 Task: Create a rule from the Routing list, Task moved to a section -> Set Priority in the project BlueTechie , set the section as Done clear the priority
Action: Mouse moved to (590, 418)
Screenshot: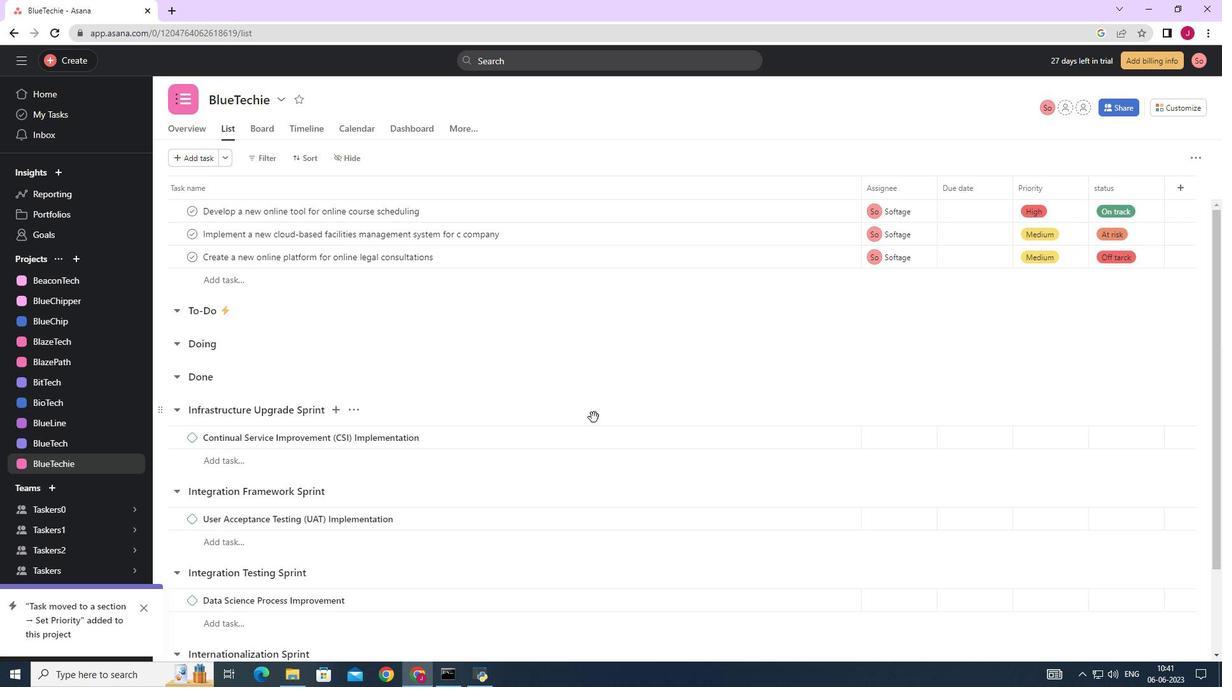 
Action: Mouse scrolled (590, 419) with delta (0, 0)
Screenshot: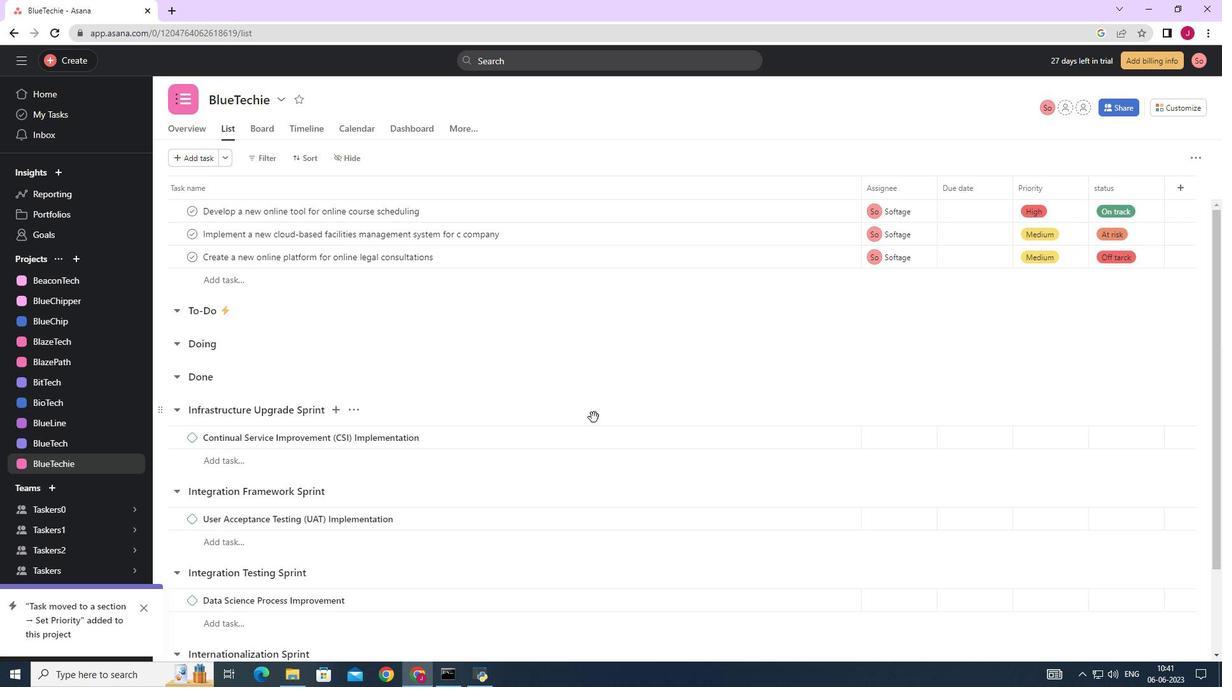 
Action: Mouse moved to (589, 418)
Screenshot: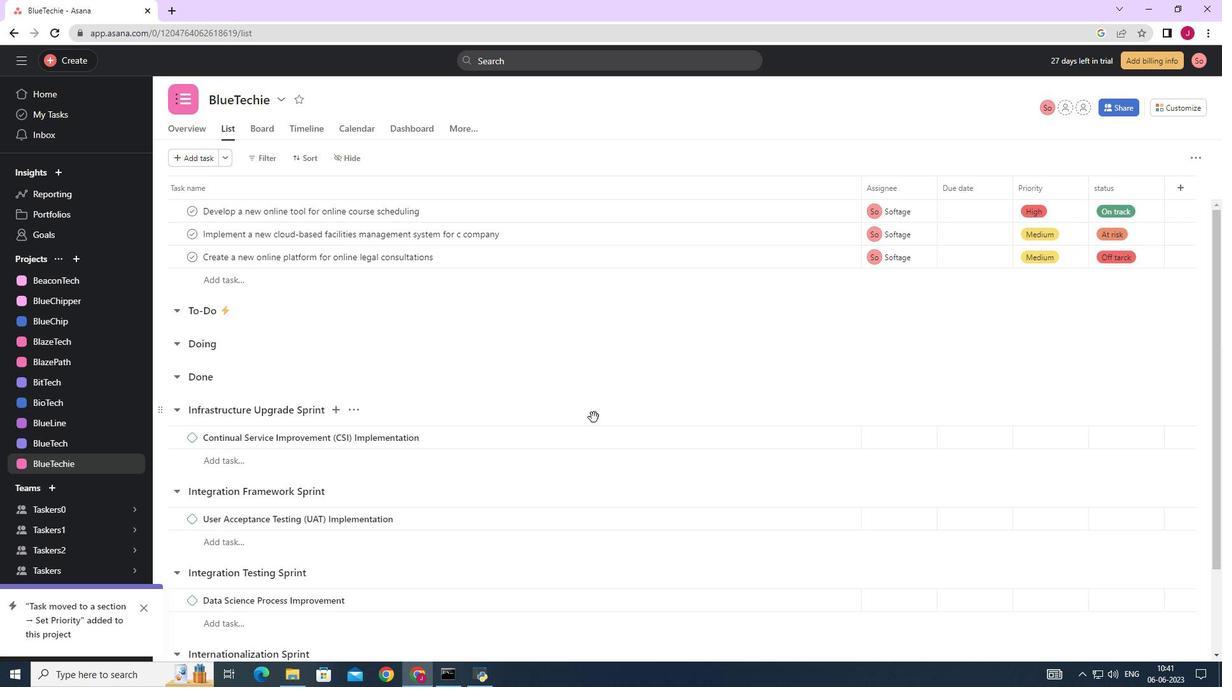 
Action: Mouse scrolled (589, 419) with delta (0, 0)
Screenshot: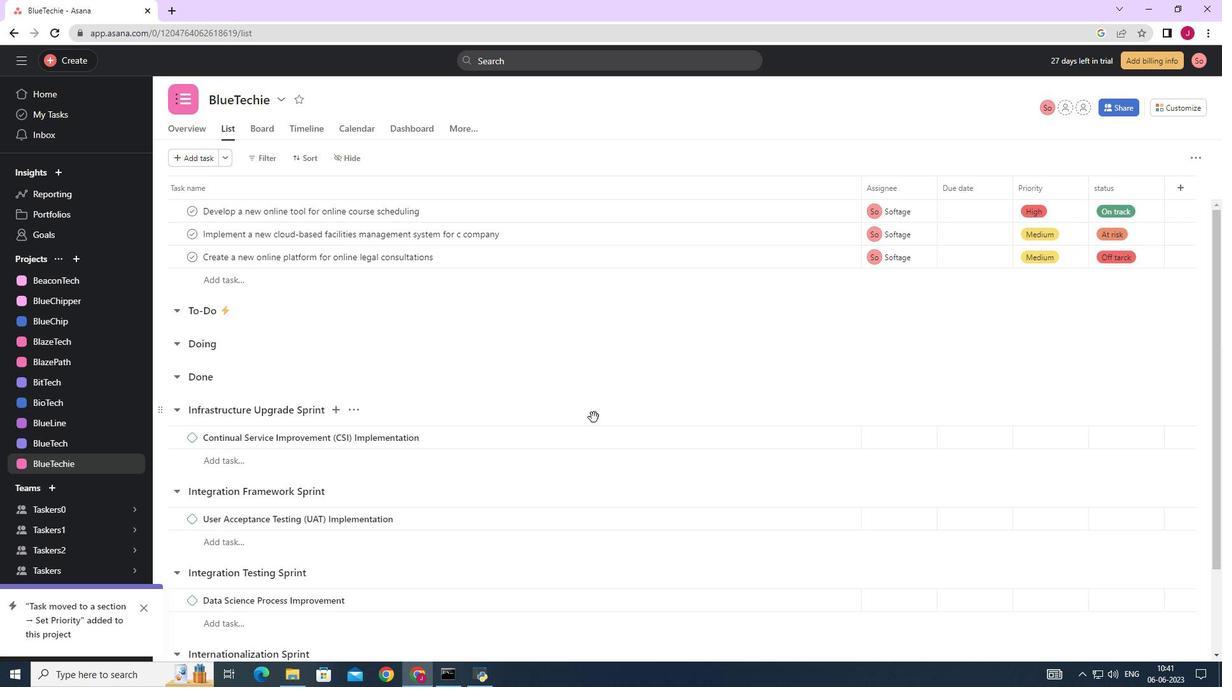 
Action: Mouse moved to (578, 418)
Screenshot: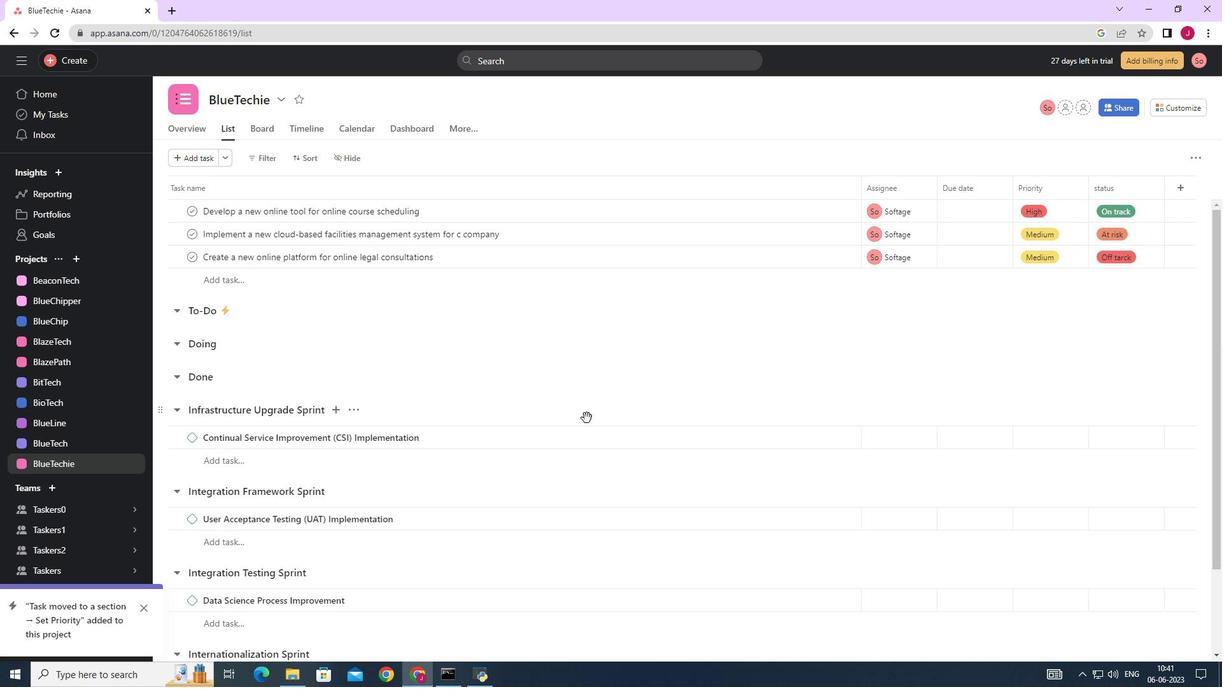
Action: Mouse scrolled (578, 417) with delta (0, 0)
Screenshot: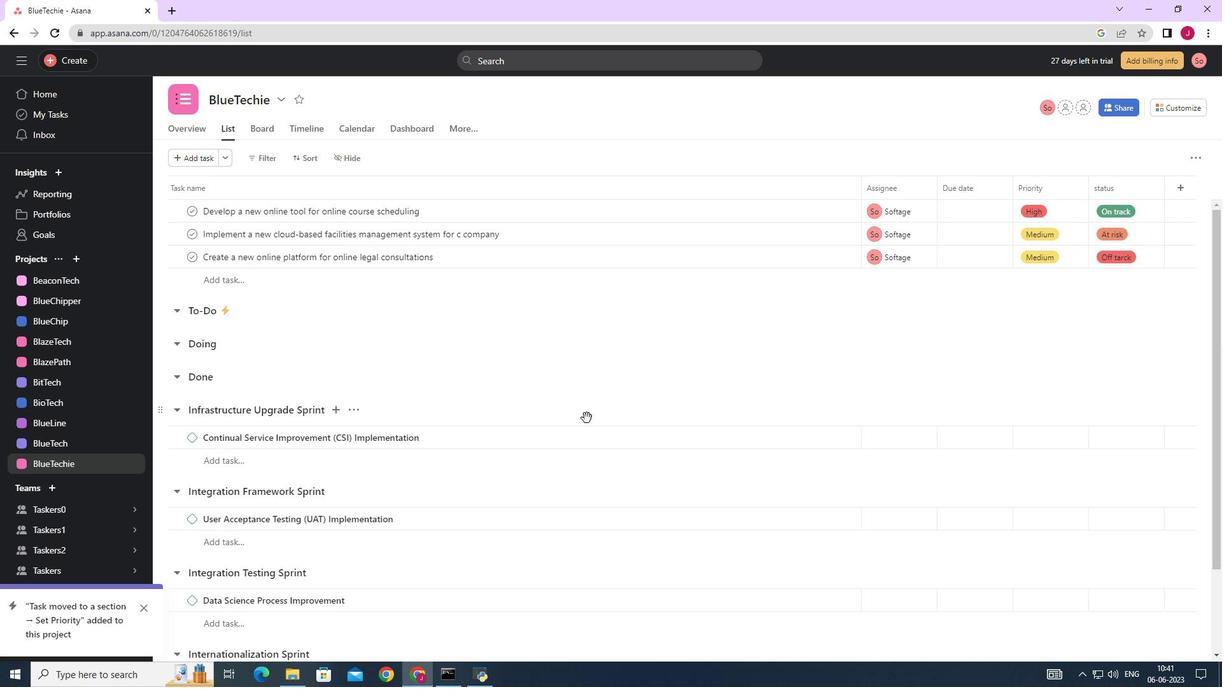 
Action: Mouse scrolled (578, 417) with delta (0, 0)
Screenshot: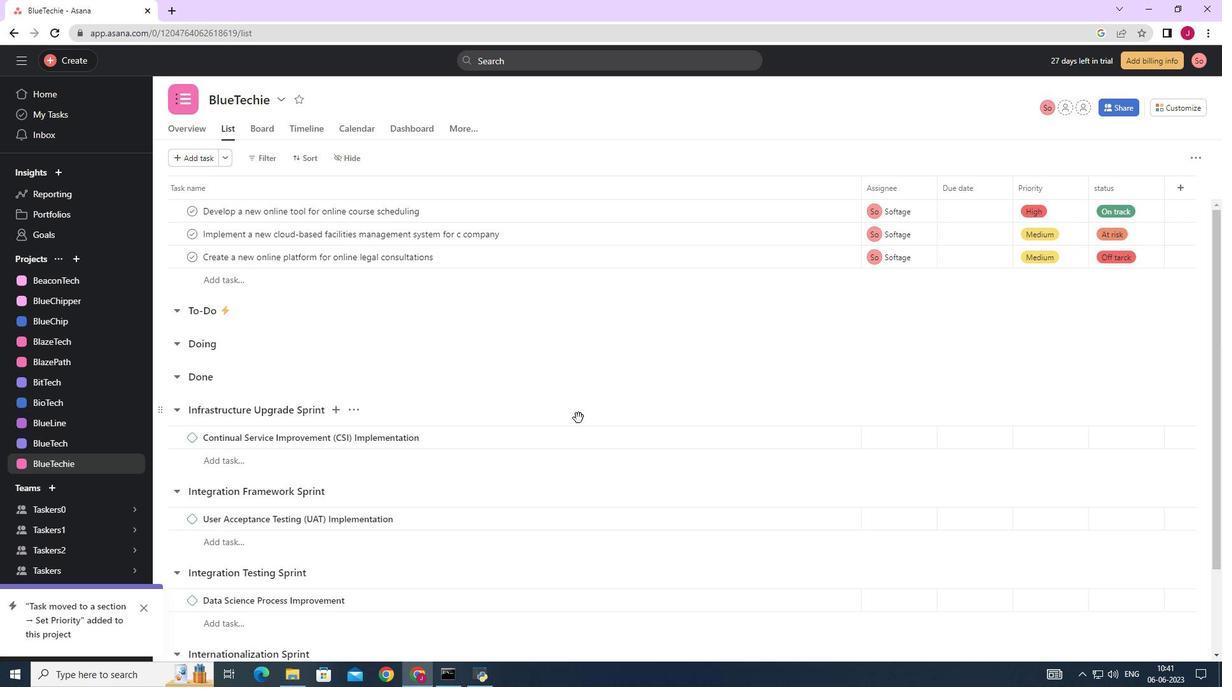
Action: Mouse moved to (577, 418)
Screenshot: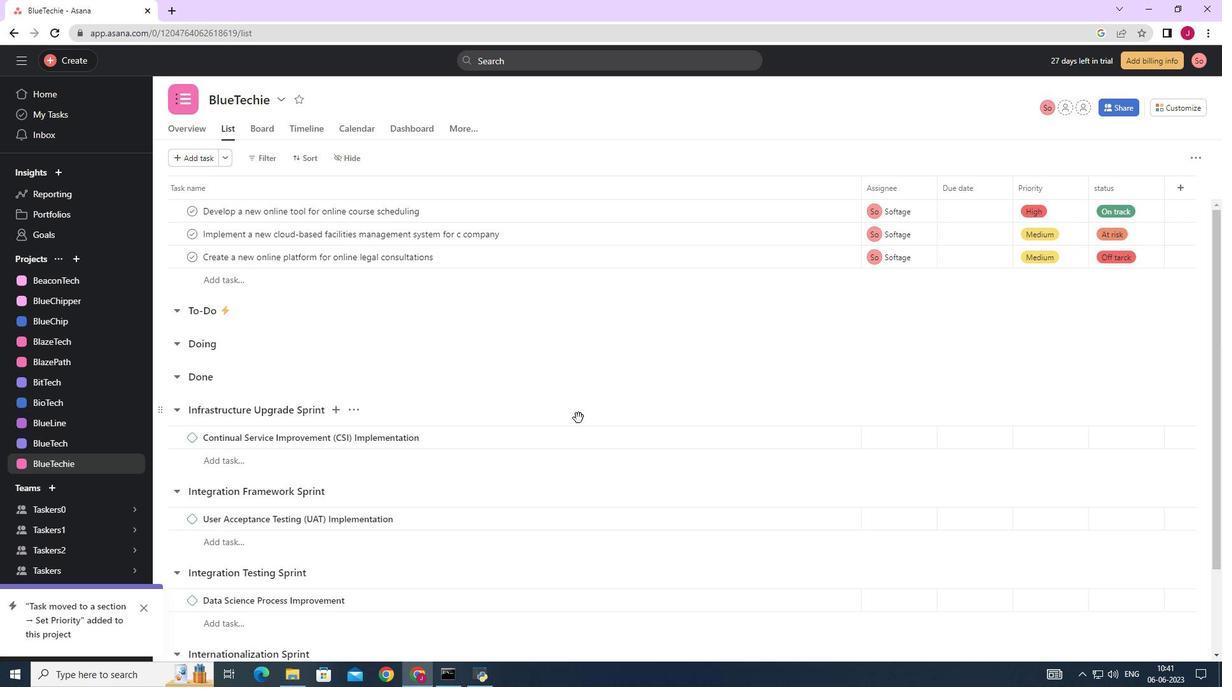 
Action: Mouse scrolled (577, 417) with delta (0, 0)
Screenshot: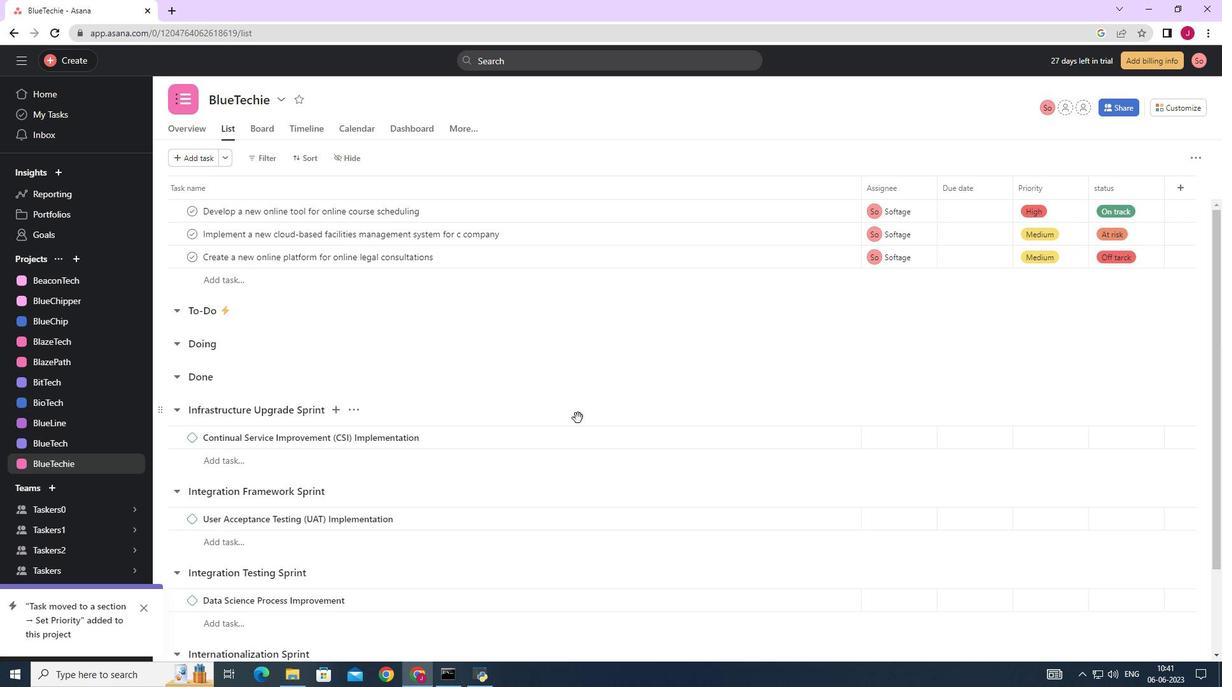 
Action: Mouse moved to (576, 419)
Screenshot: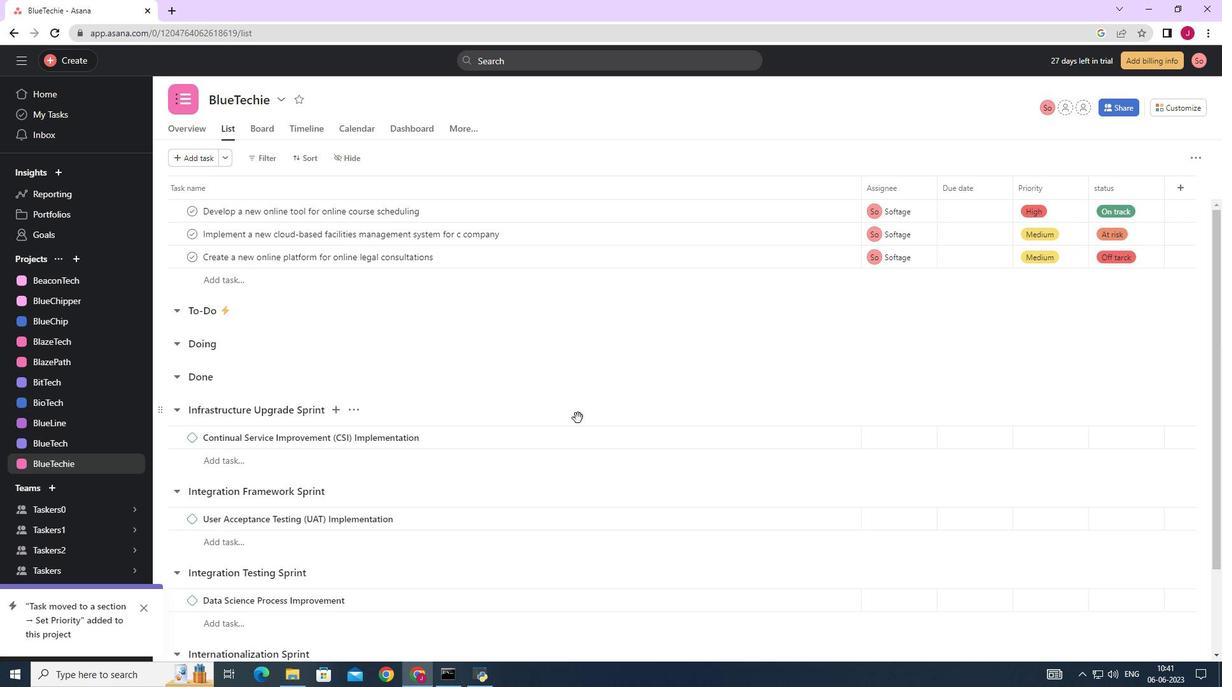 
Action: Mouse scrolled (576, 418) with delta (0, 0)
Screenshot: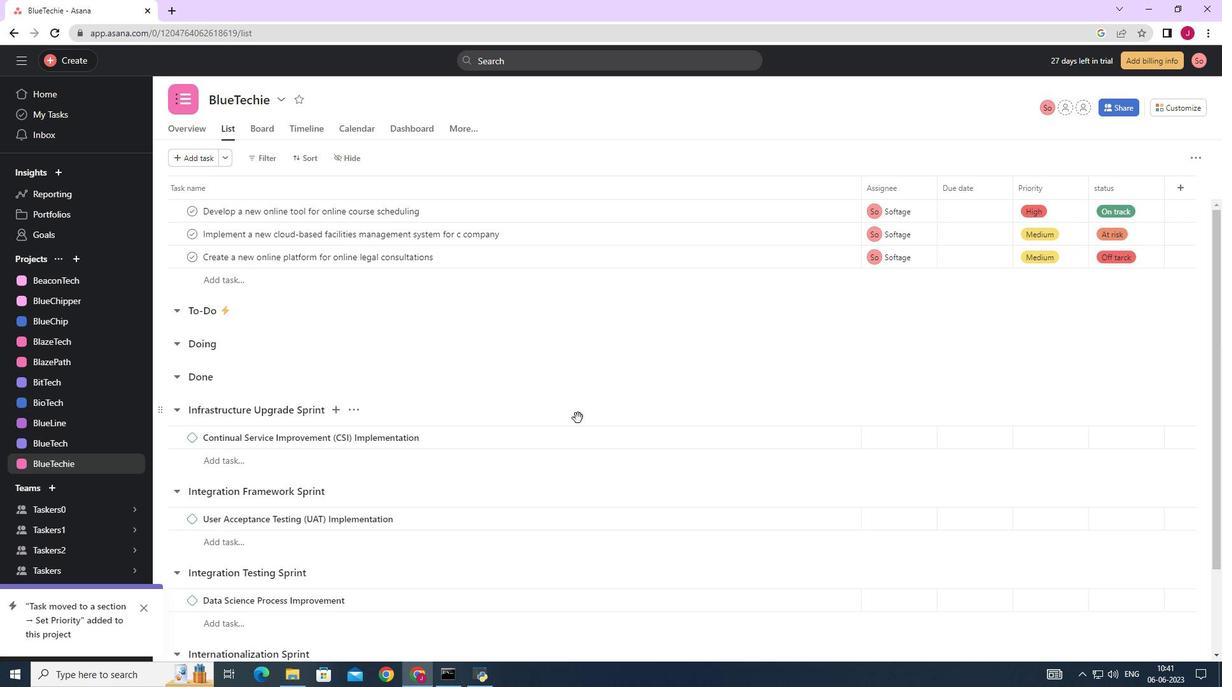 
Action: Mouse moved to (574, 419)
Screenshot: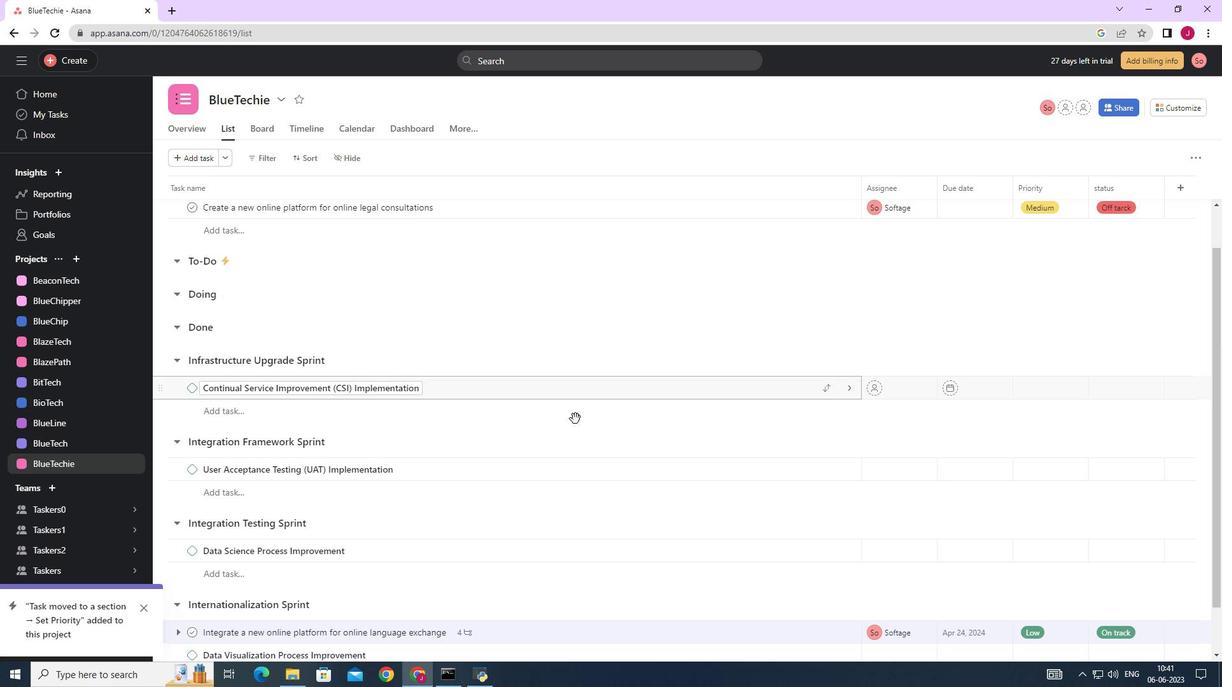 
Action: Mouse scrolled (574, 419) with delta (0, 0)
Screenshot: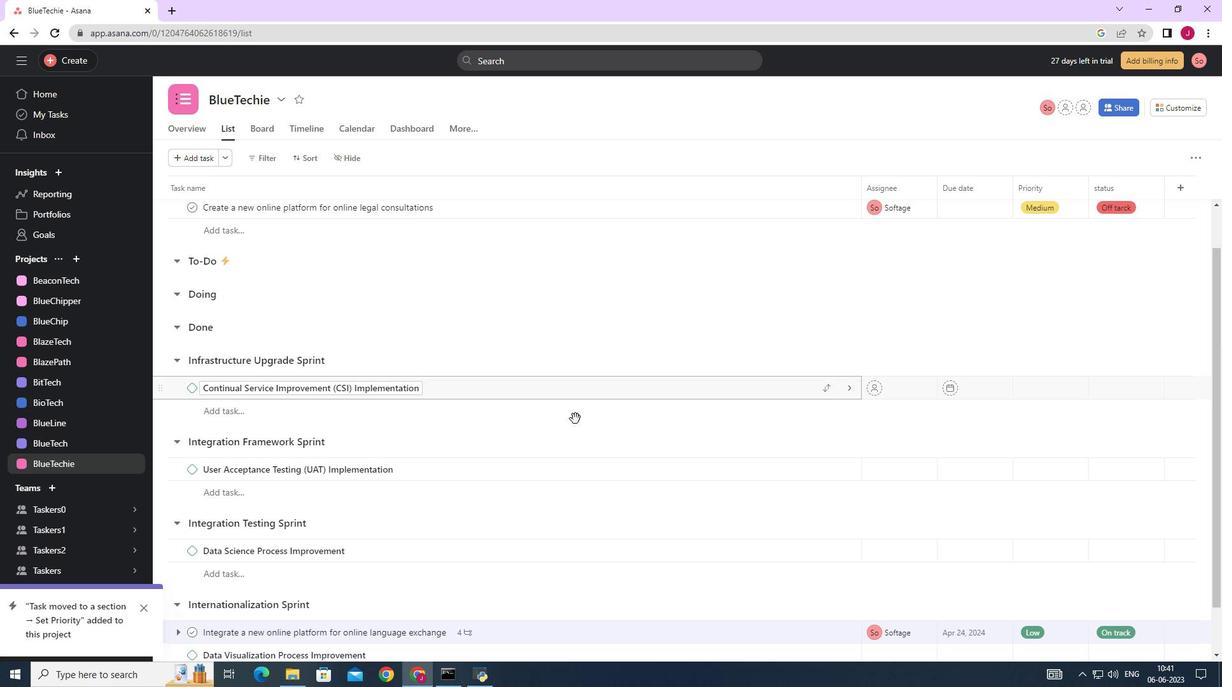 
Action: Mouse scrolled (574, 419) with delta (0, 0)
Screenshot: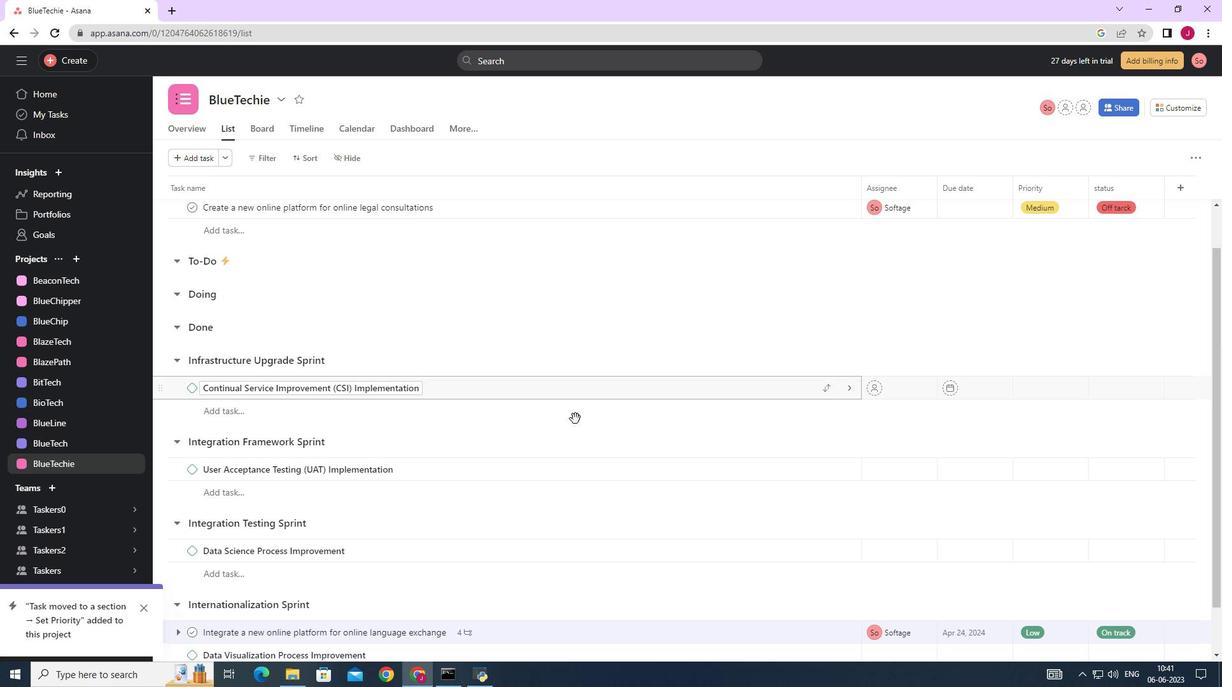 
Action: Mouse scrolled (574, 419) with delta (0, 0)
Screenshot: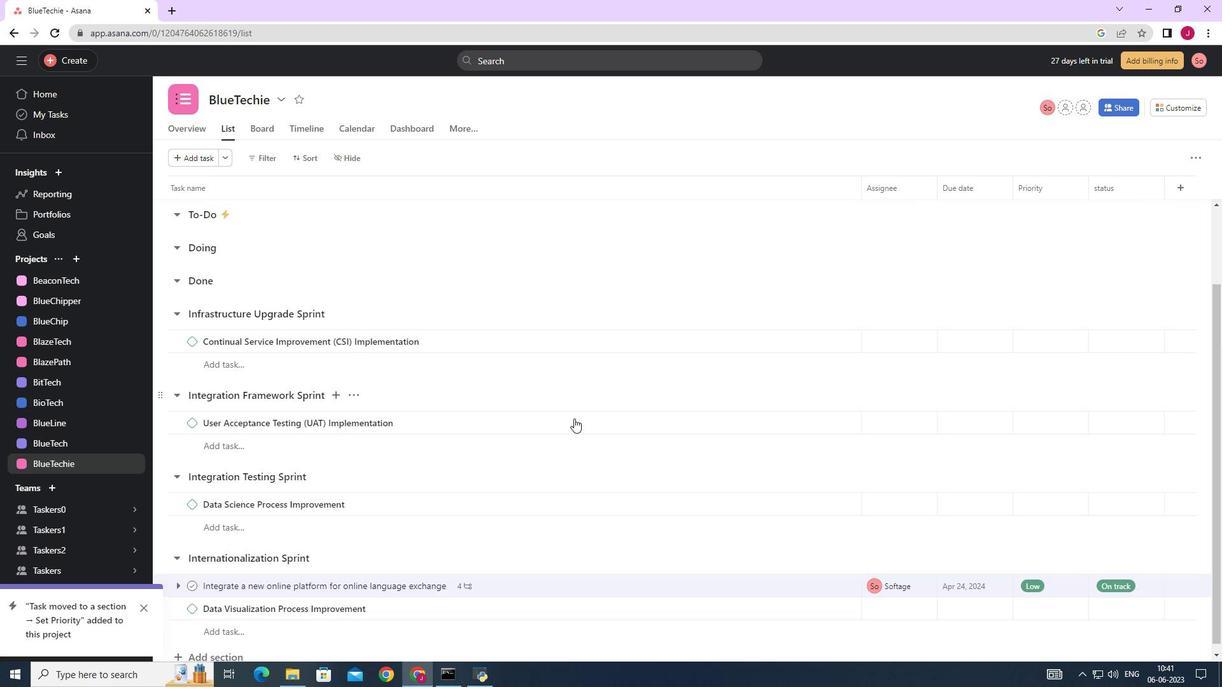 
Action: Mouse scrolled (574, 419) with delta (0, 0)
Screenshot: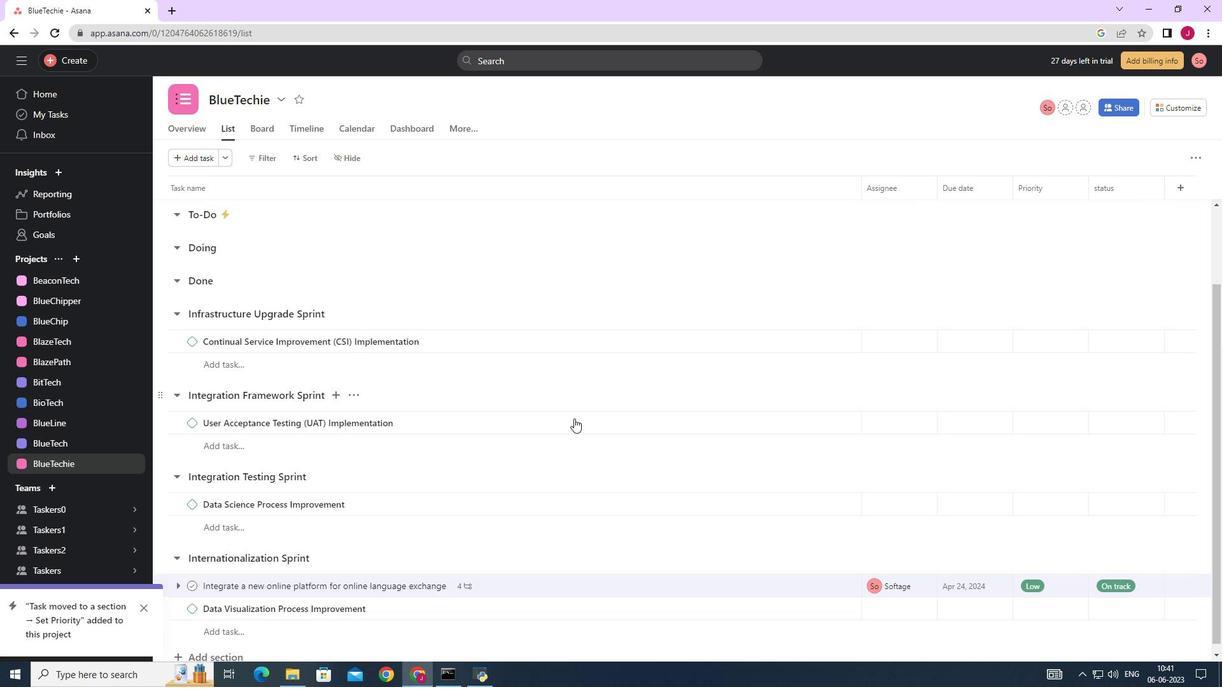 
Action: Mouse scrolled (574, 419) with delta (0, 0)
Screenshot: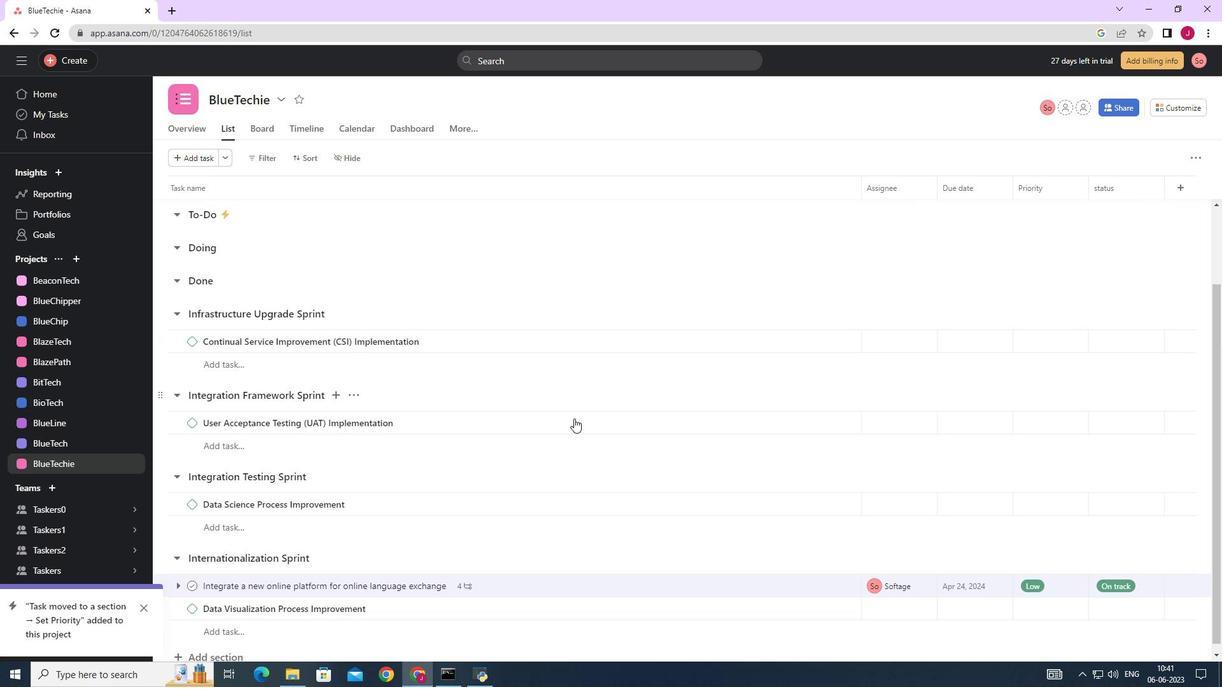 
Action: Mouse moved to (1175, 104)
Screenshot: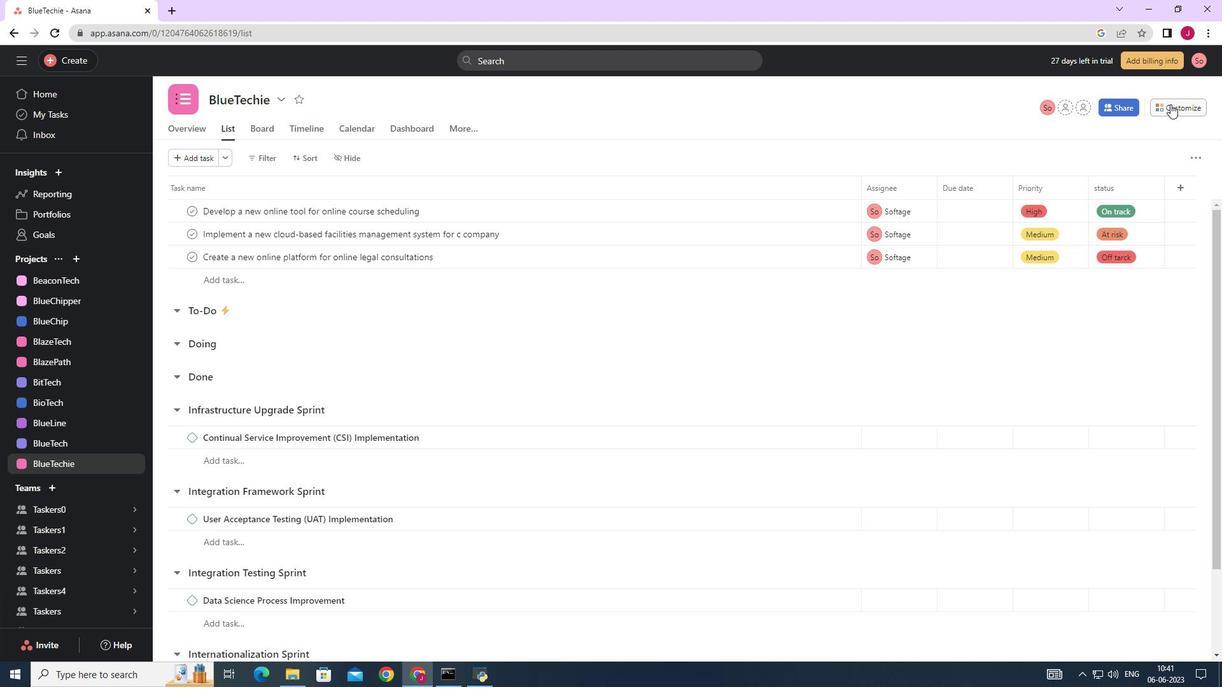 
Action: Mouse pressed left at (1175, 104)
Screenshot: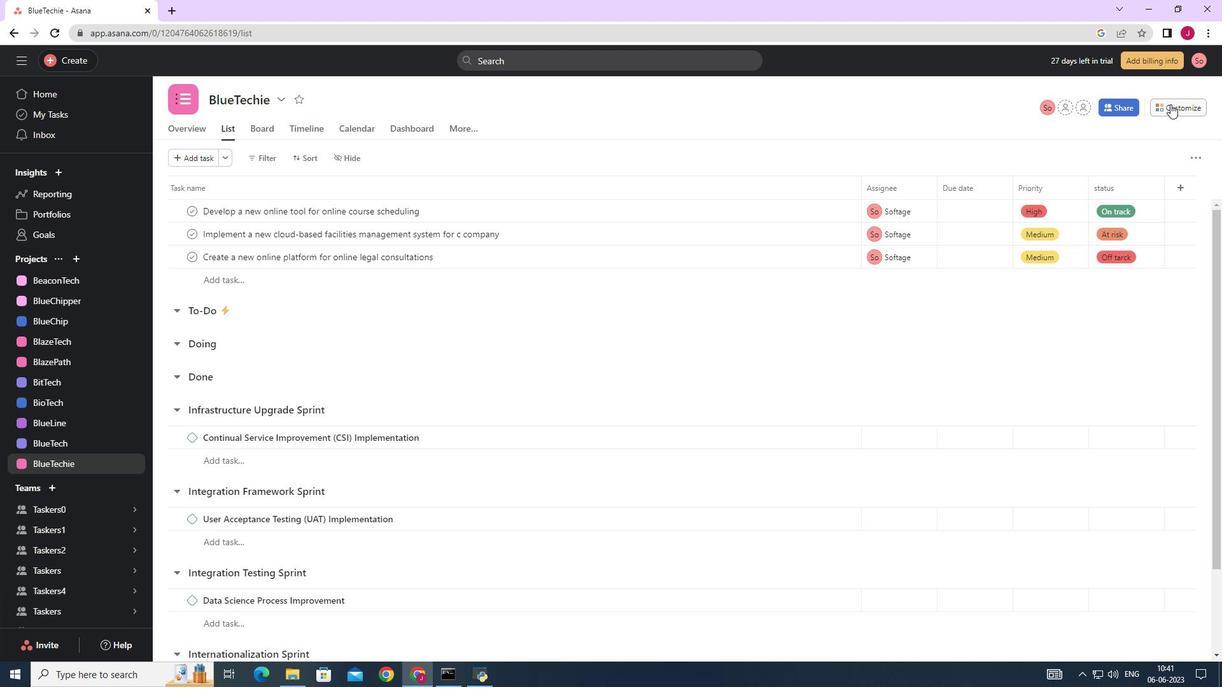 
Action: Mouse moved to (954, 284)
Screenshot: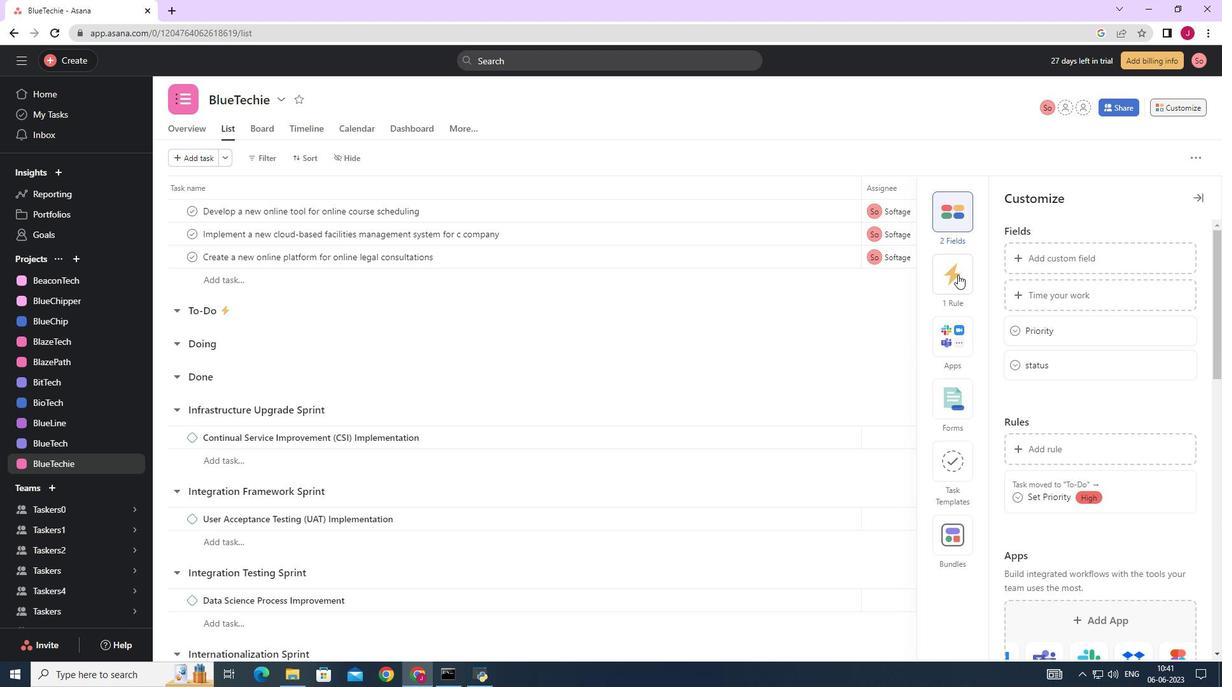
Action: Mouse pressed left at (954, 284)
Screenshot: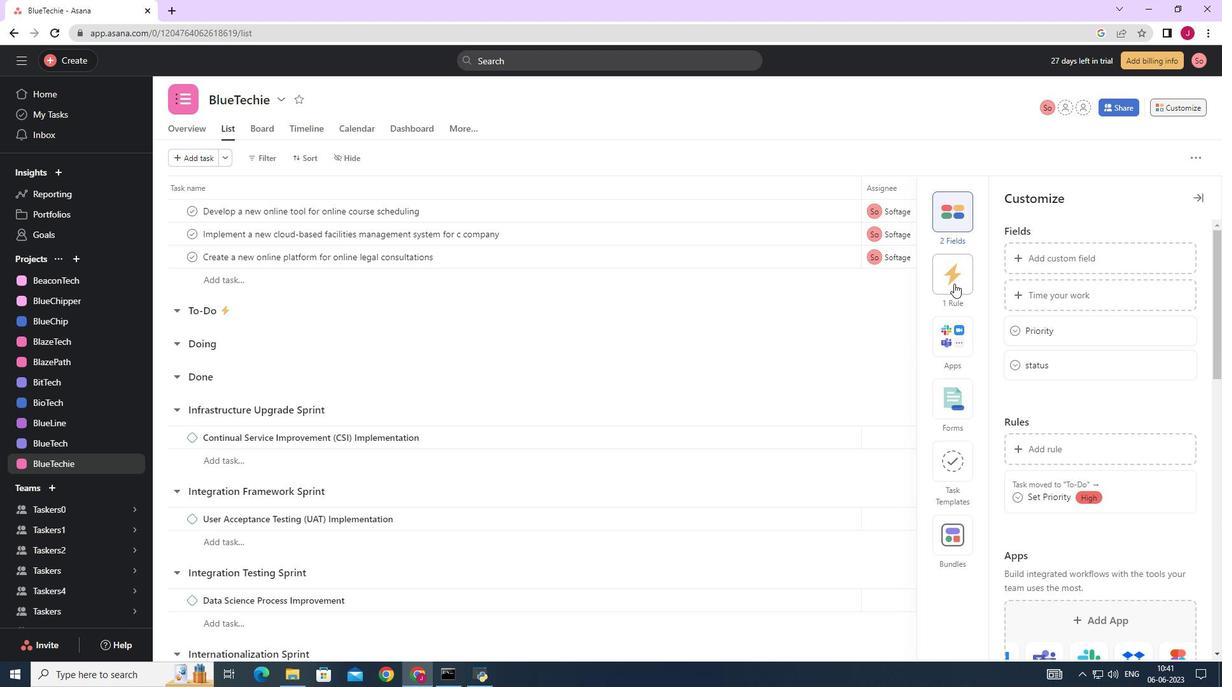 
Action: Mouse moved to (1058, 259)
Screenshot: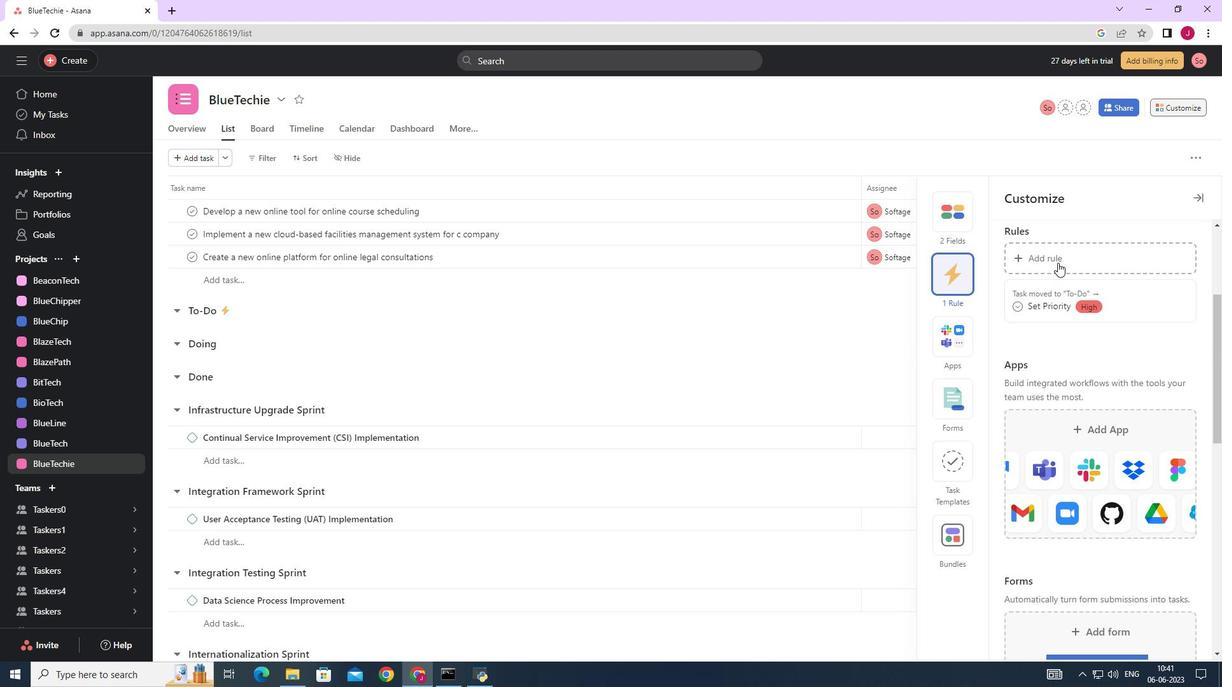 
Action: Mouse pressed left at (1058, 259)
Screenshot: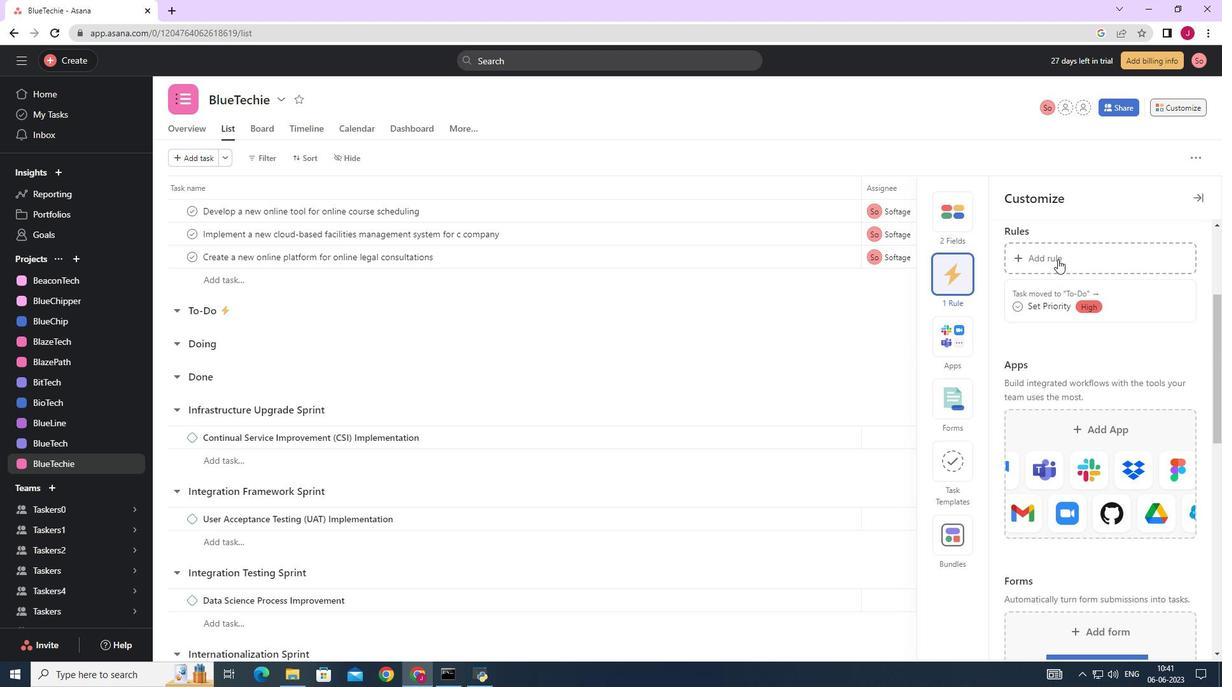 
Action: Mouse moved to (270, 168)
Screenshot: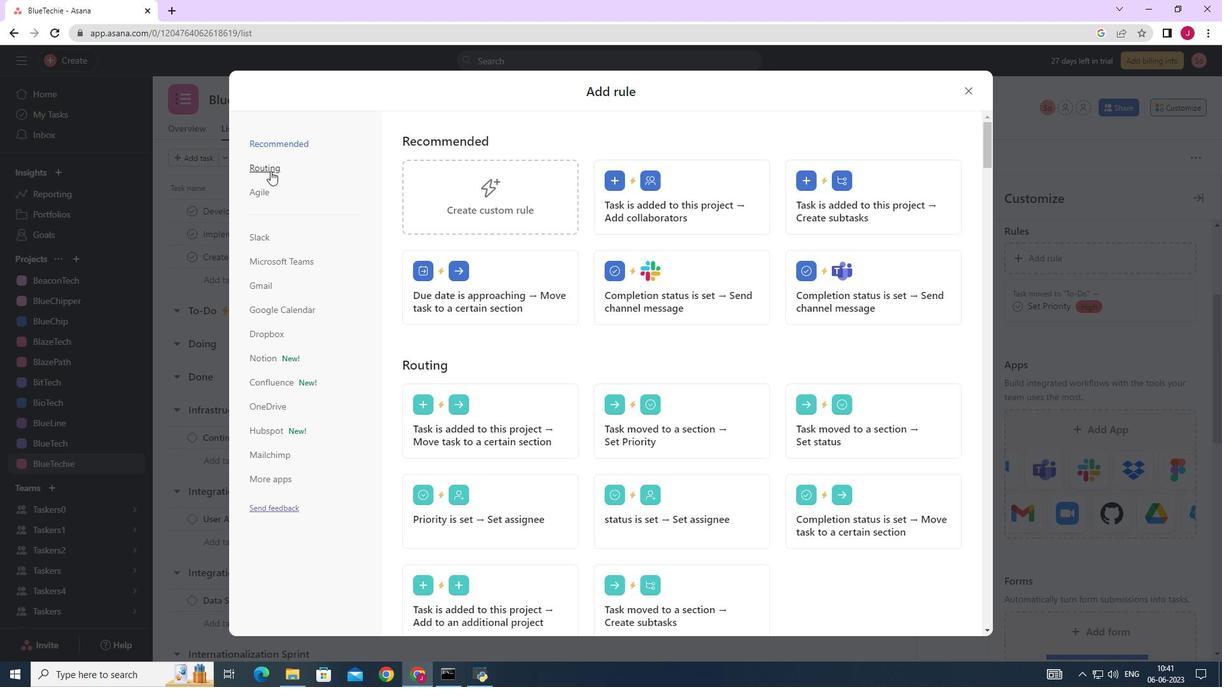 
Action: Mouse pressed left at (270, 168)
Screenshot: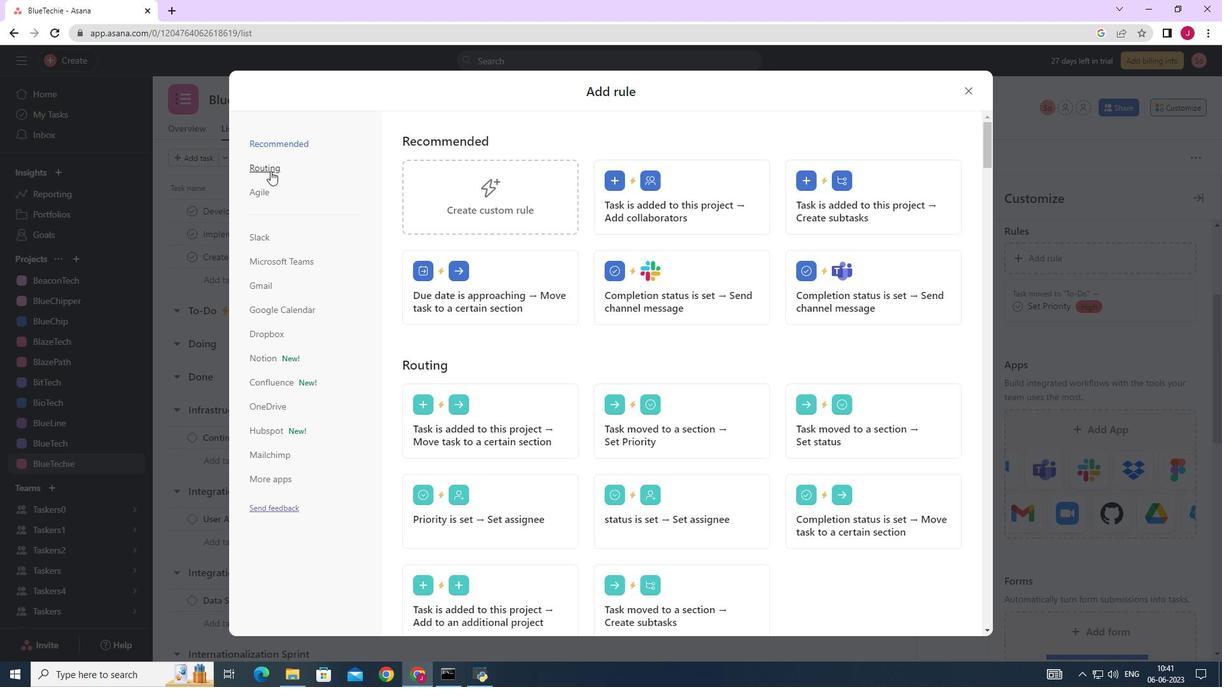 
Action: Mouse moved to (690, 194)
Screenshot: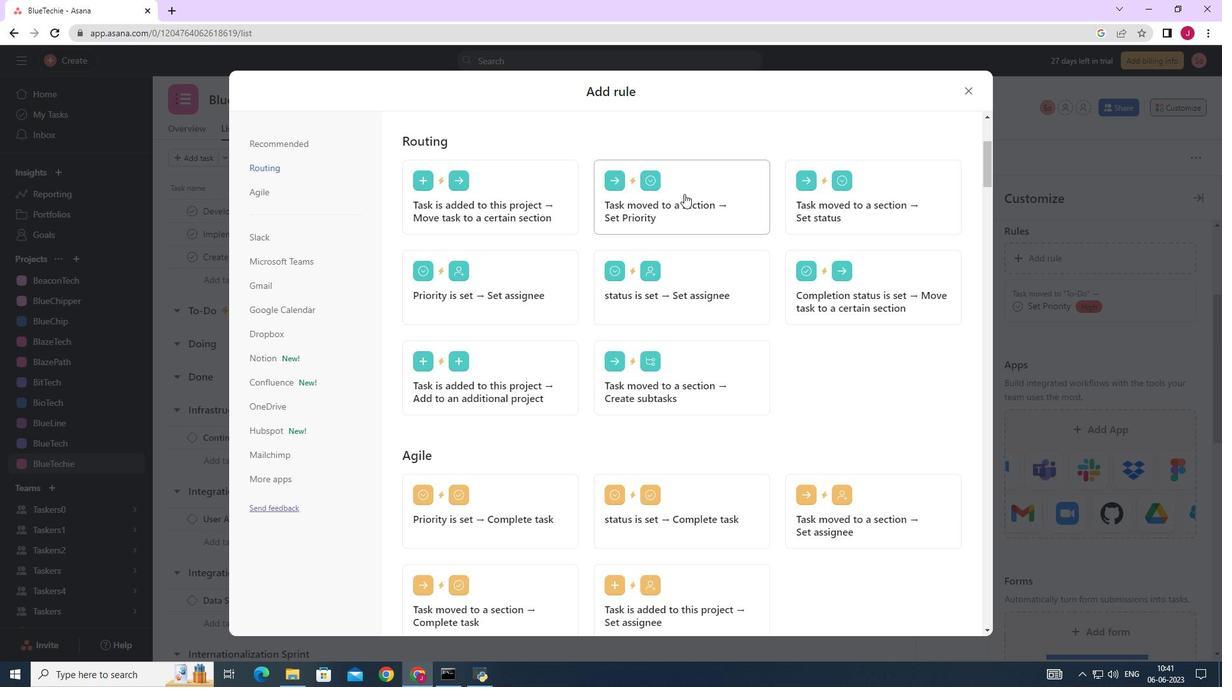 
Action: Mouse pressed left at (690, 194)
Screenshot: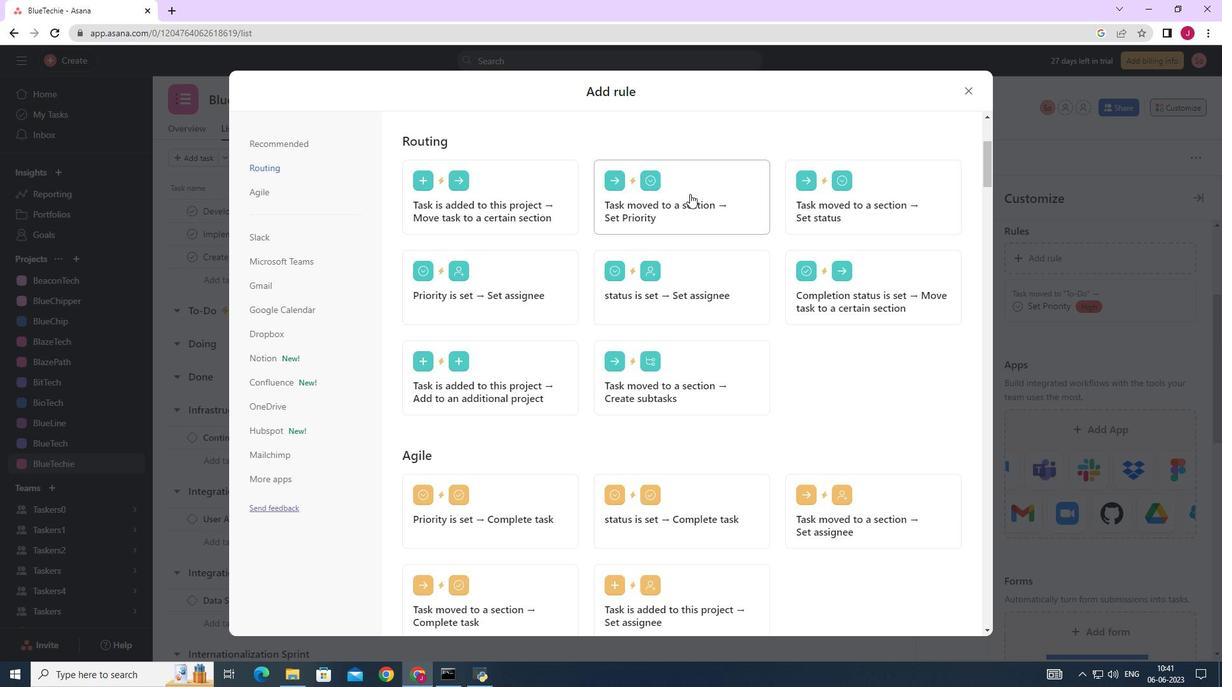 
Action: Mouse moved to (452, 354)
Screenshot: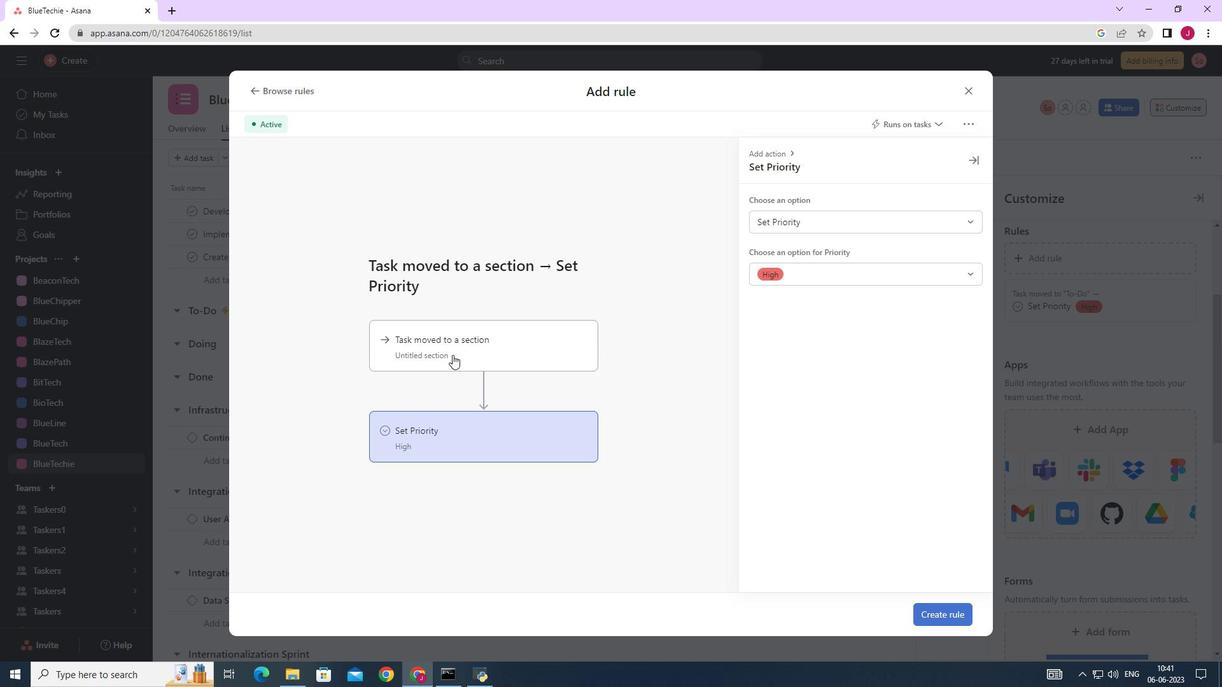 
Action: Mouse pressed left at (452, 354)
Screenshot: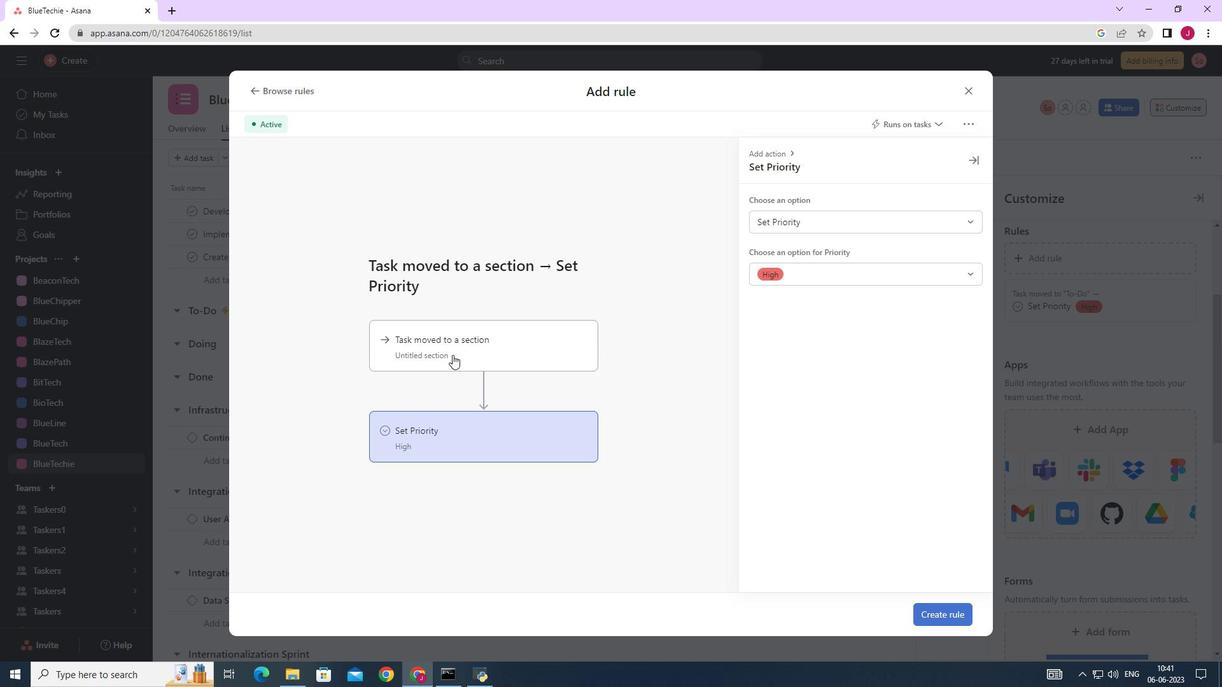 
Action: Mouse moved to (845, 227)
Screenshot: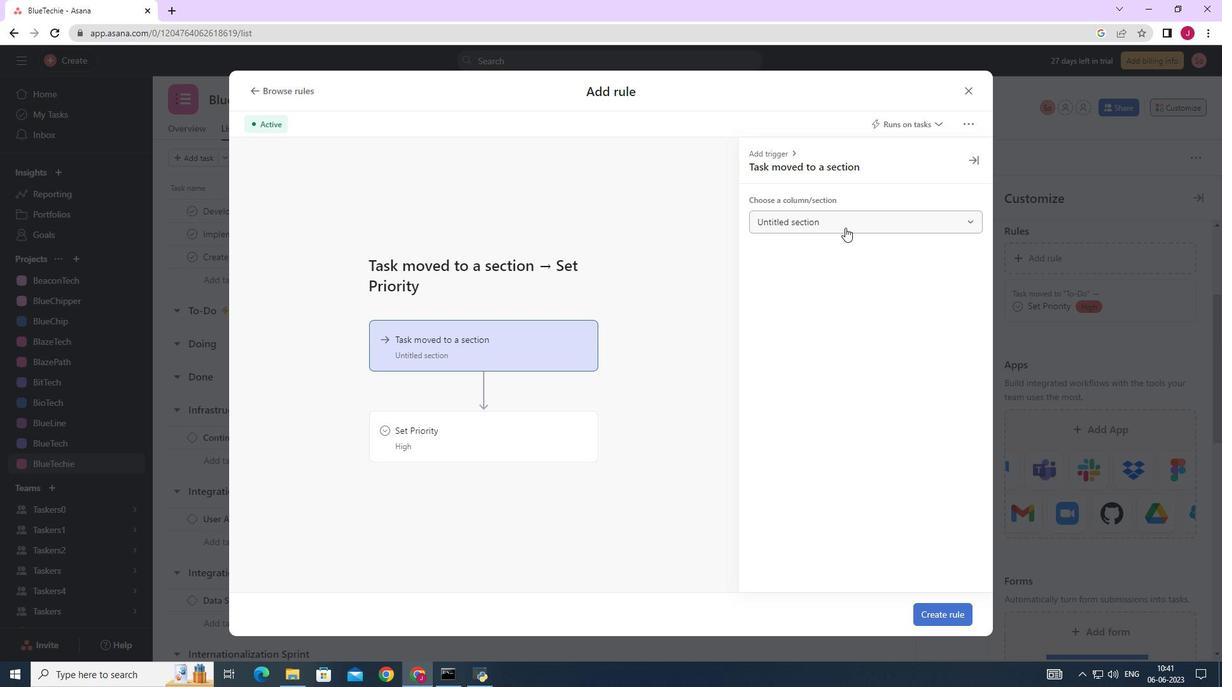 
Action: Mouse pressed left at (845, 227)
Screenshot: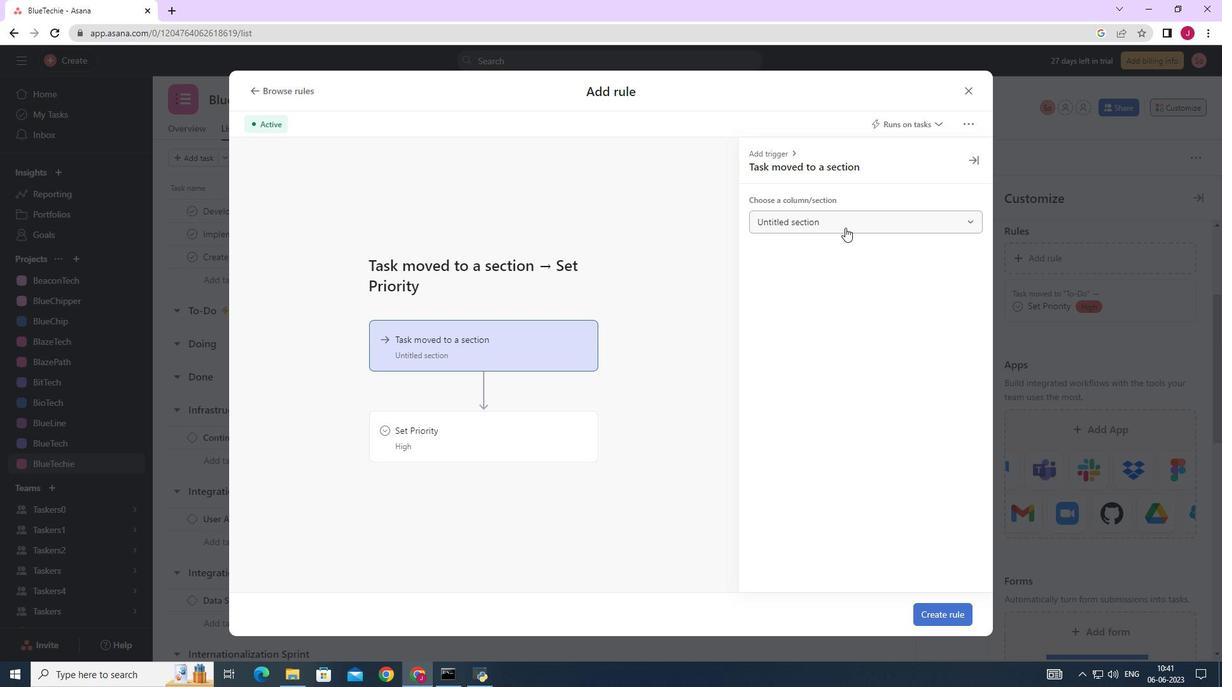 
Action: Mouse moved to (787, 317)
Screenshot: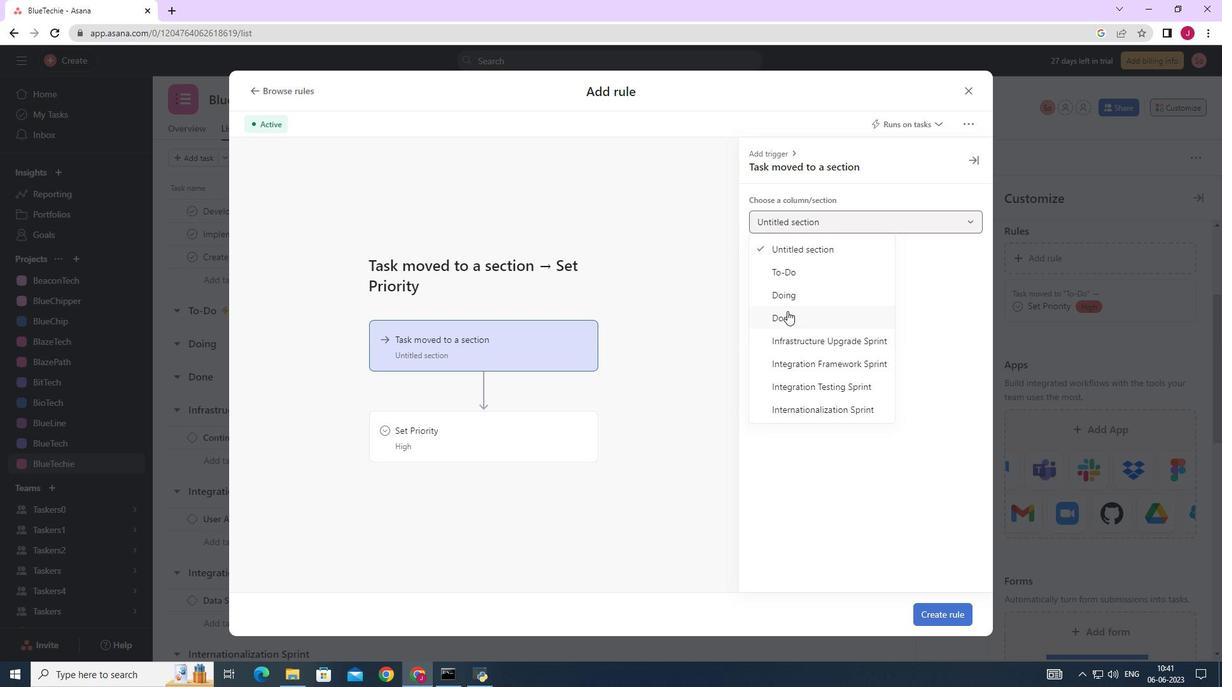 
Action: Mouse pressed left at (787, 317)
Screenshot: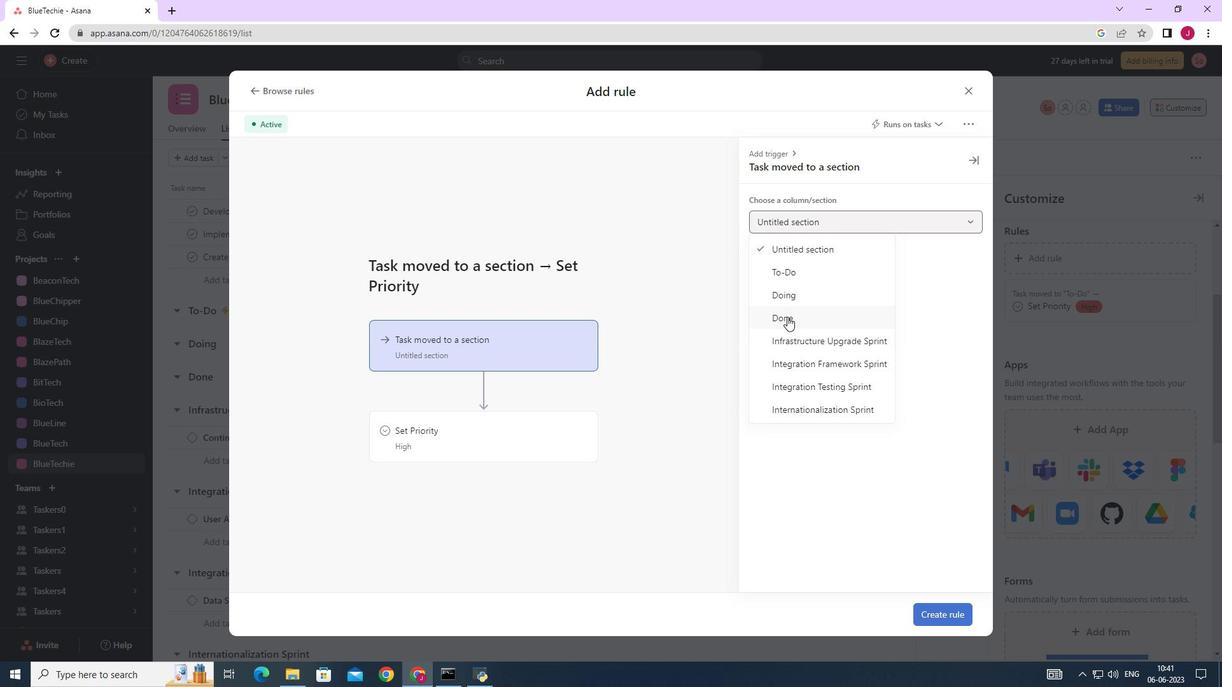 
Action: Mouse moved to (522, 428)
Screenshot: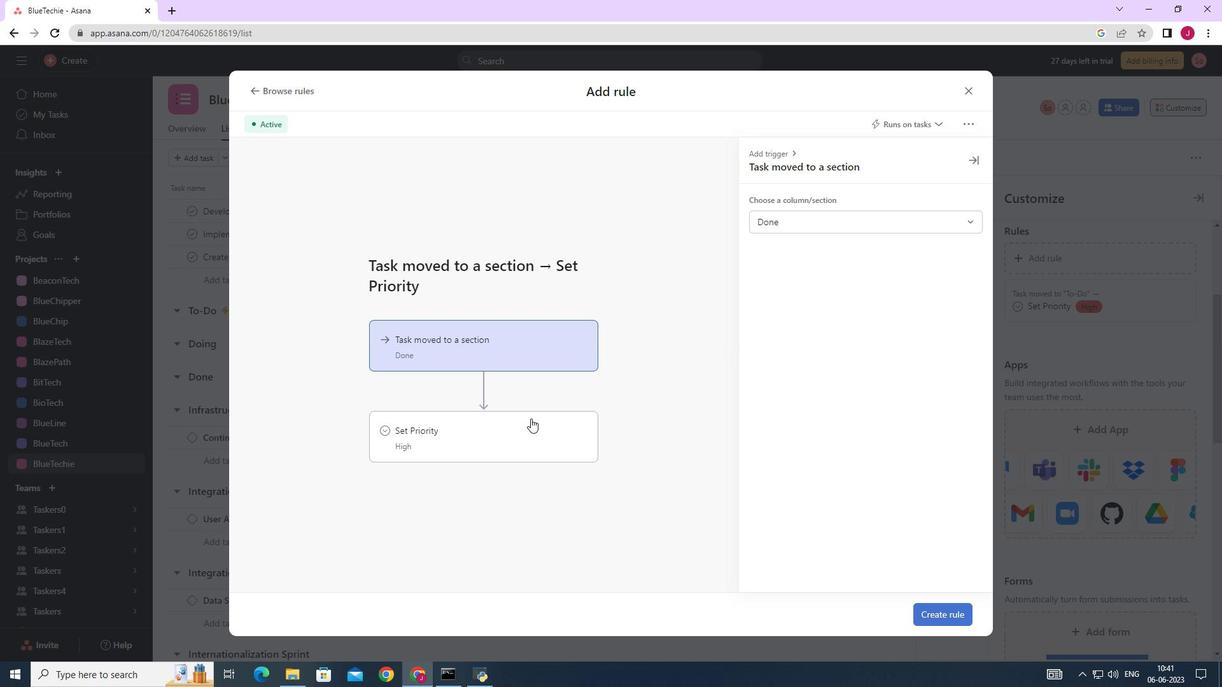 
Action: Mouse pressed left at (522, 428)
Screenshot: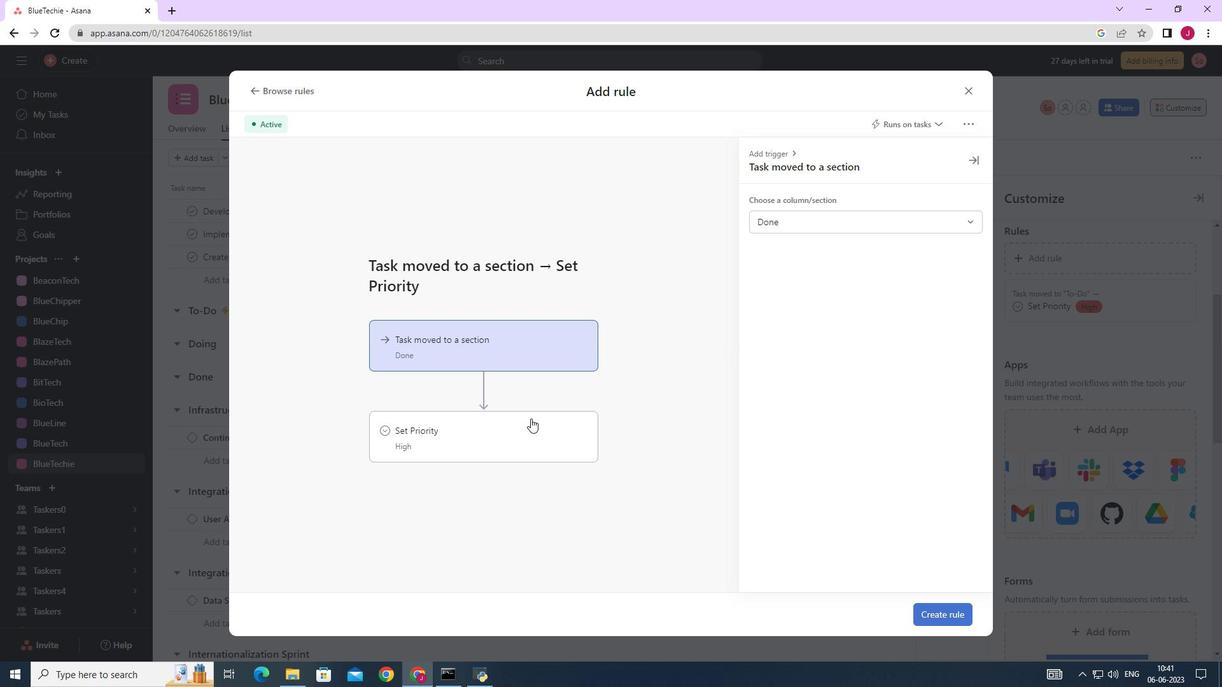 
Action: Mouse moved to (792, 217)
Screenshot: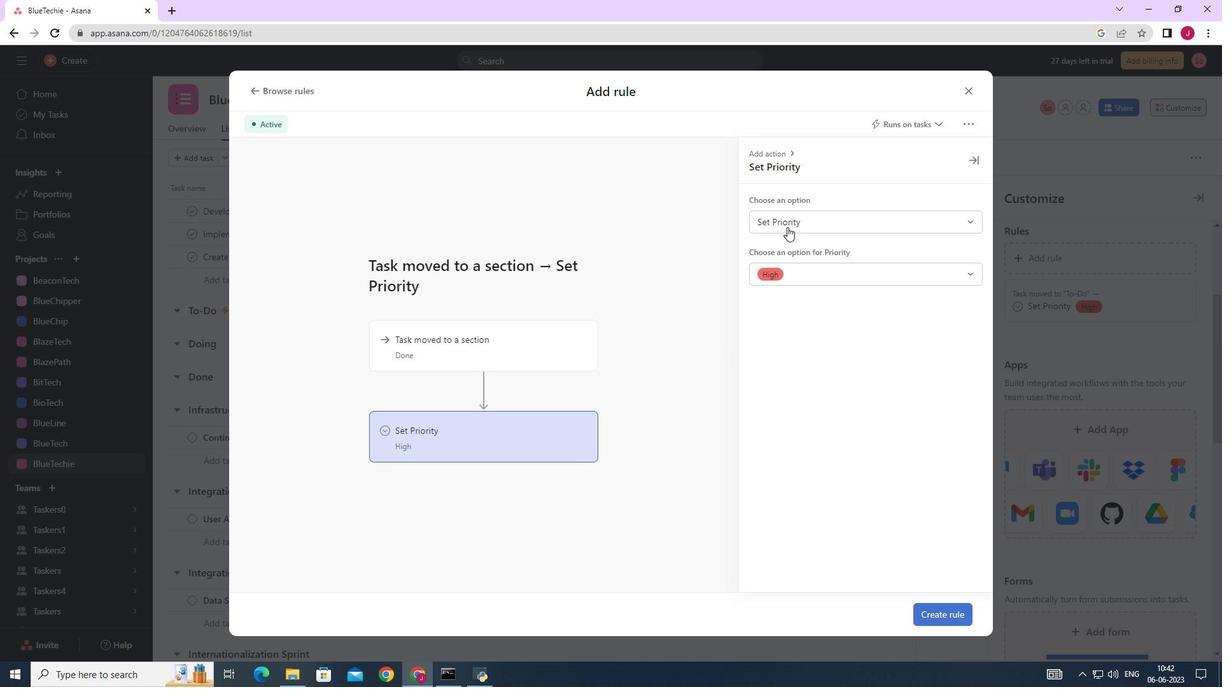 
Action: Mouse pressed left at (792, 217)
Screenshot: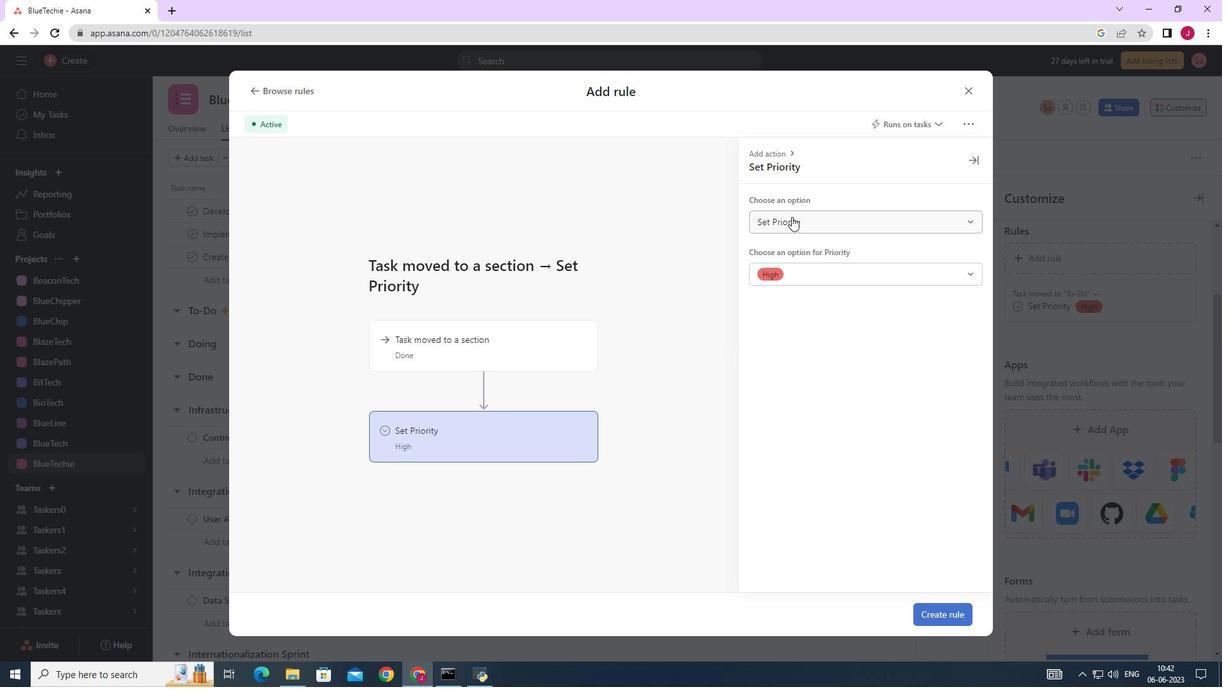 
Action: Mouse moved to (801, 268)
Screenshot: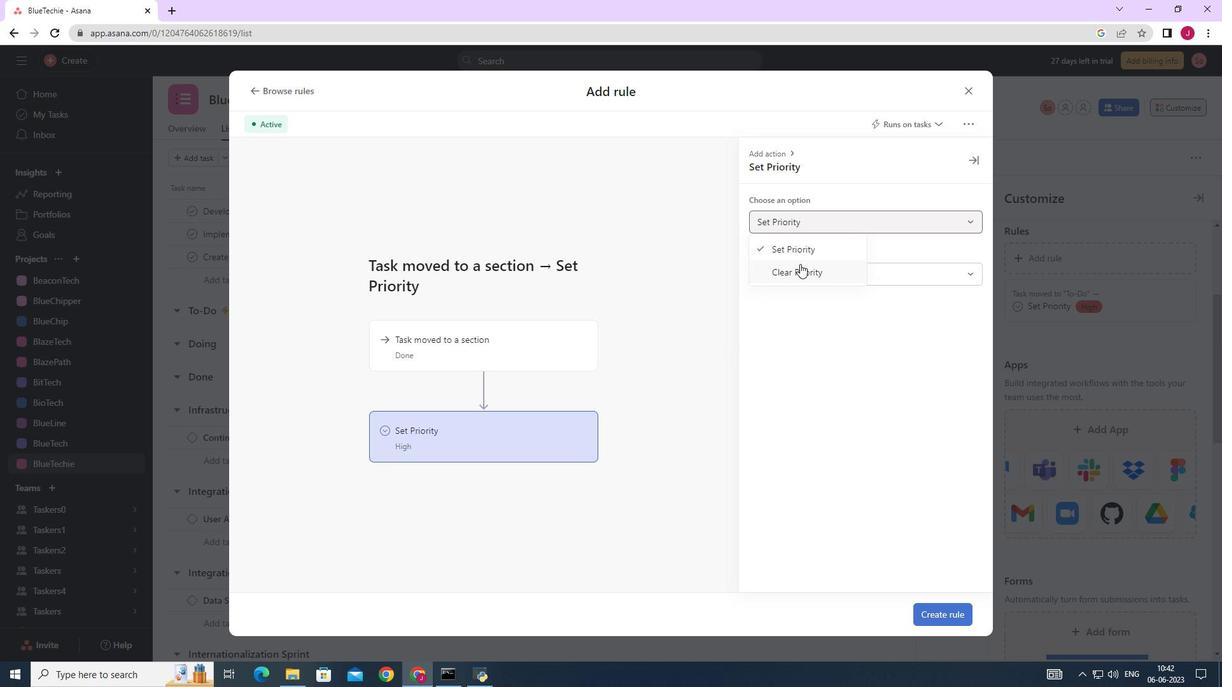 
Action: Mouse pressed left at (801, 268)
Screenshot: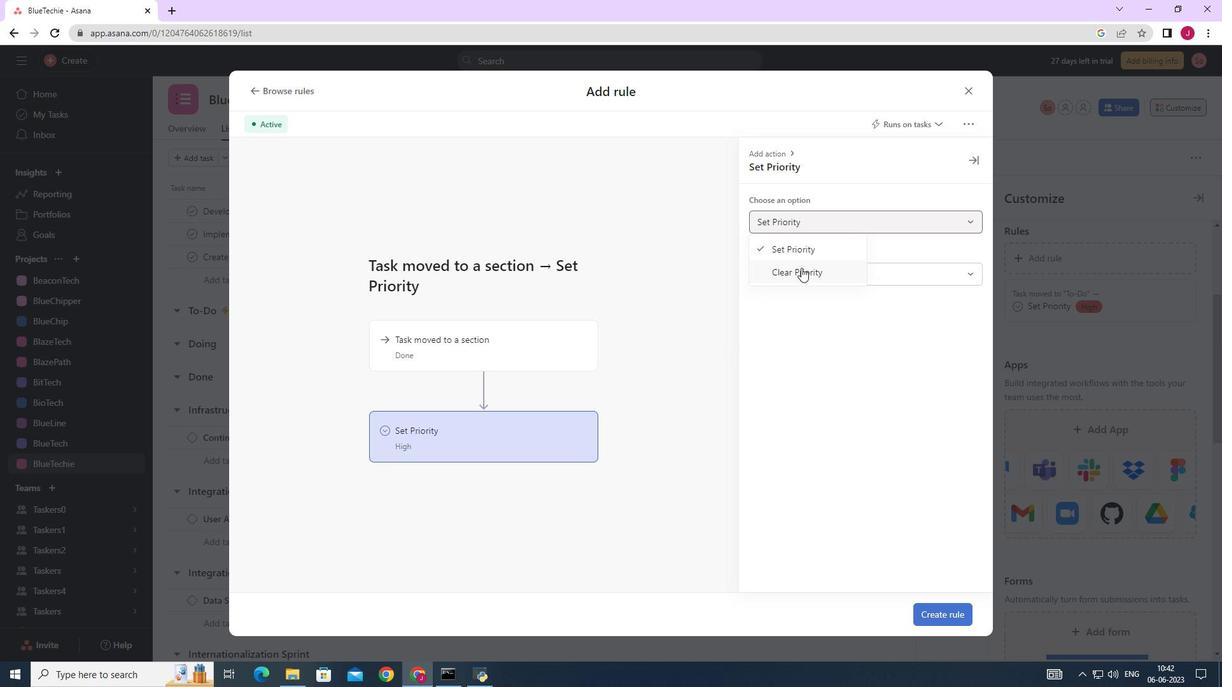 
Action: Mouse moved to (549, 439)
Screenshot: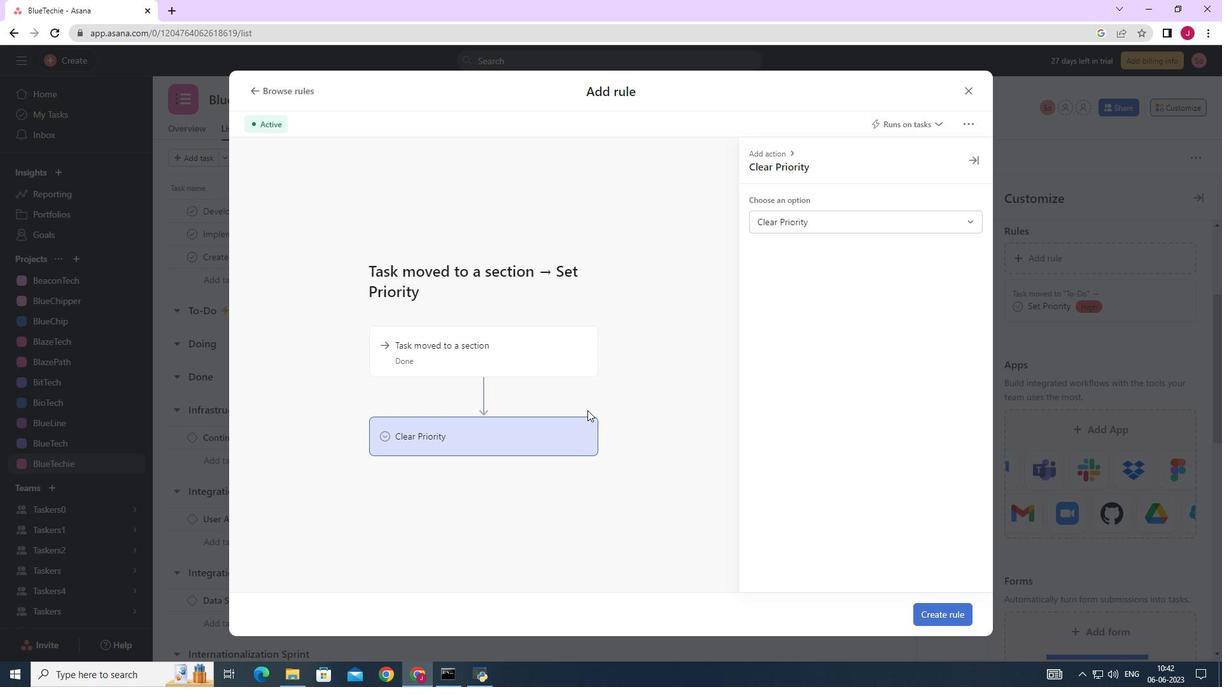 
Action: Mouse pressed left at (549, 439)
Screenshot: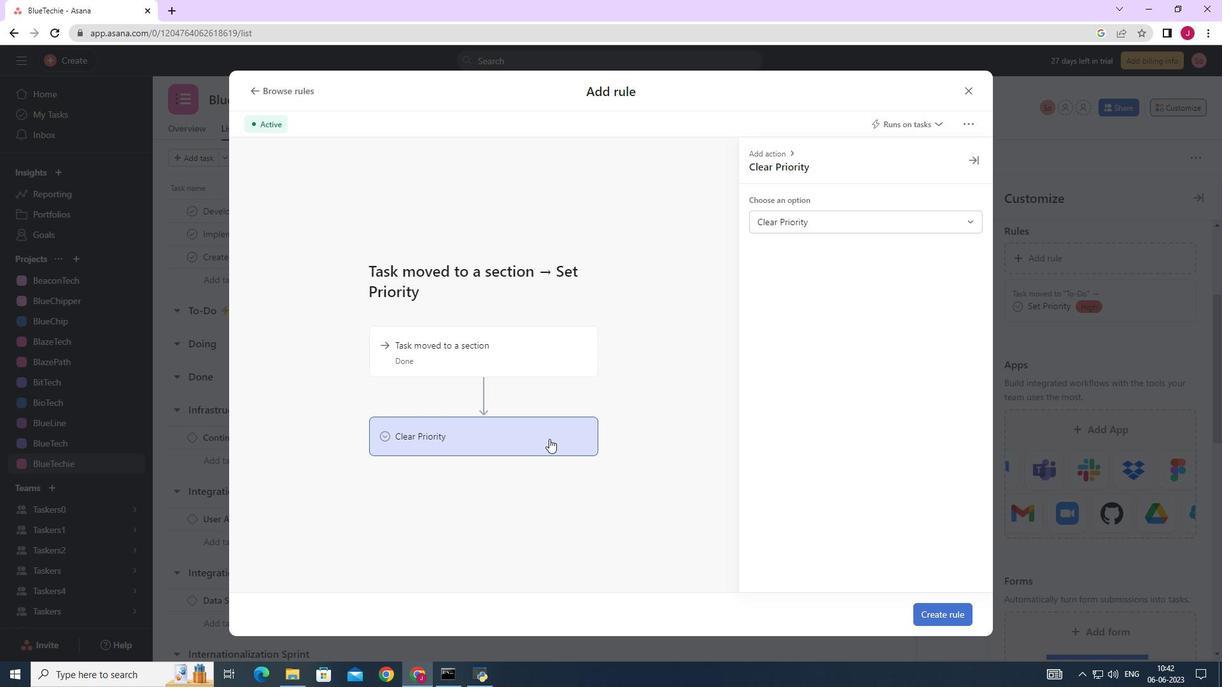 
Action: Mouse moved to (957, 614)
Screenshot: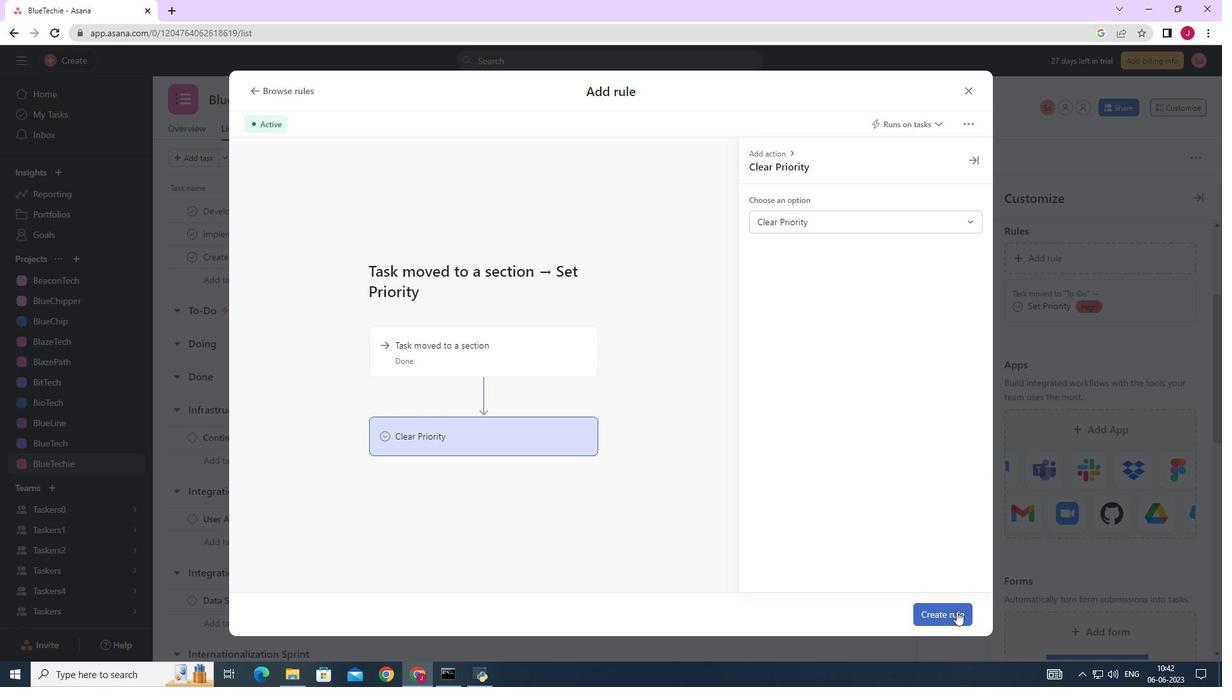 
Action: Mouse pressed left at (957, 614)
Screenshot: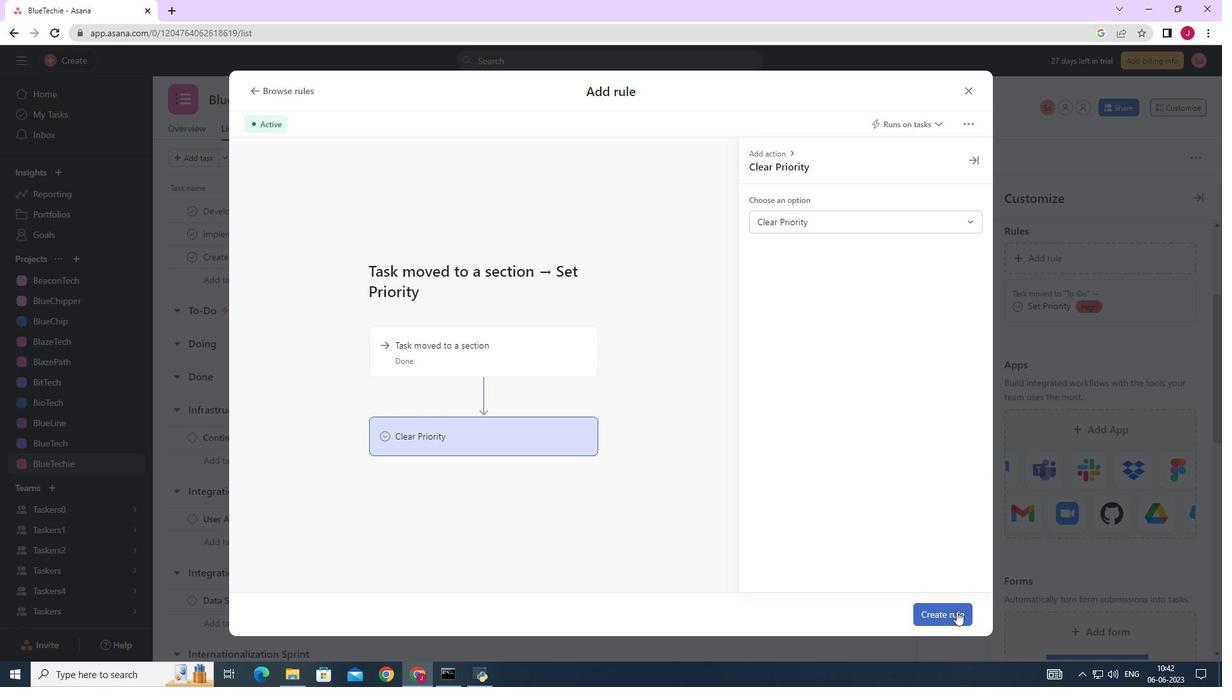 
Action: Mouse moved to (905, 500)
Screenshot: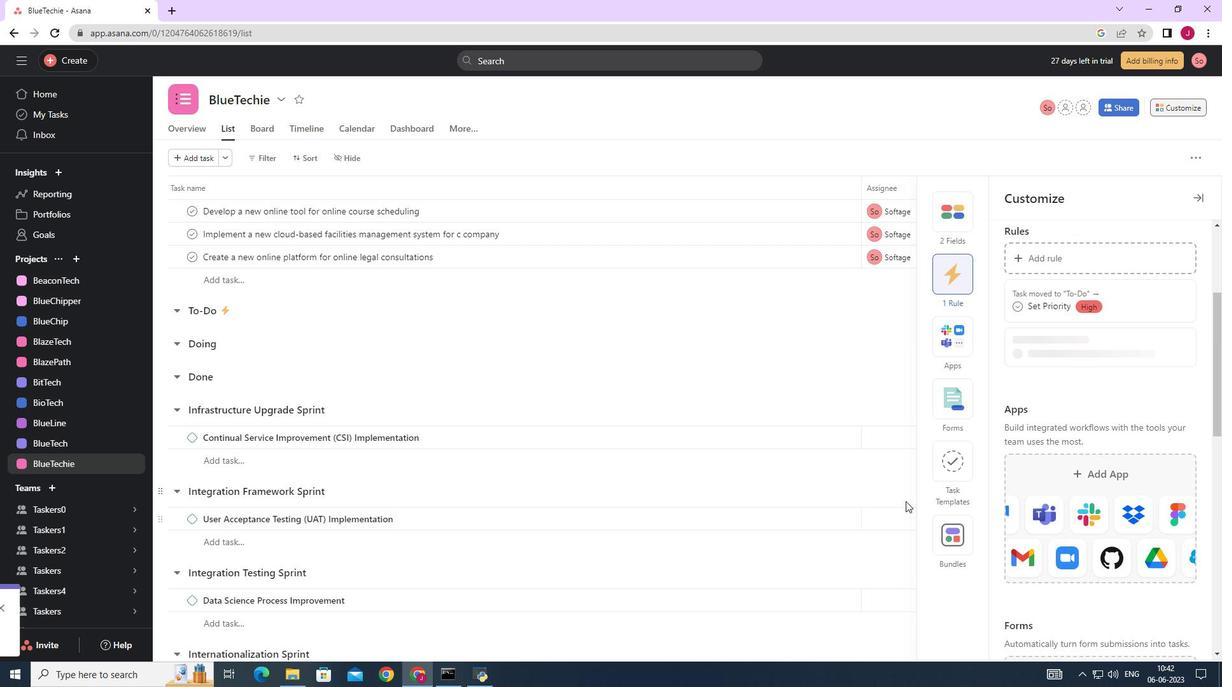 
